 Task: Make in the project AgileCoast a sprint 'Feature Prioritization Sprint'. Create in the project AgileCoast a sprint 'Feature Prioritization Sprint'. Add in the project AgileCoast a sprint 'Feature Prioritization Sprint'
Action: Mouse moved to (211, 62)
Screenshot: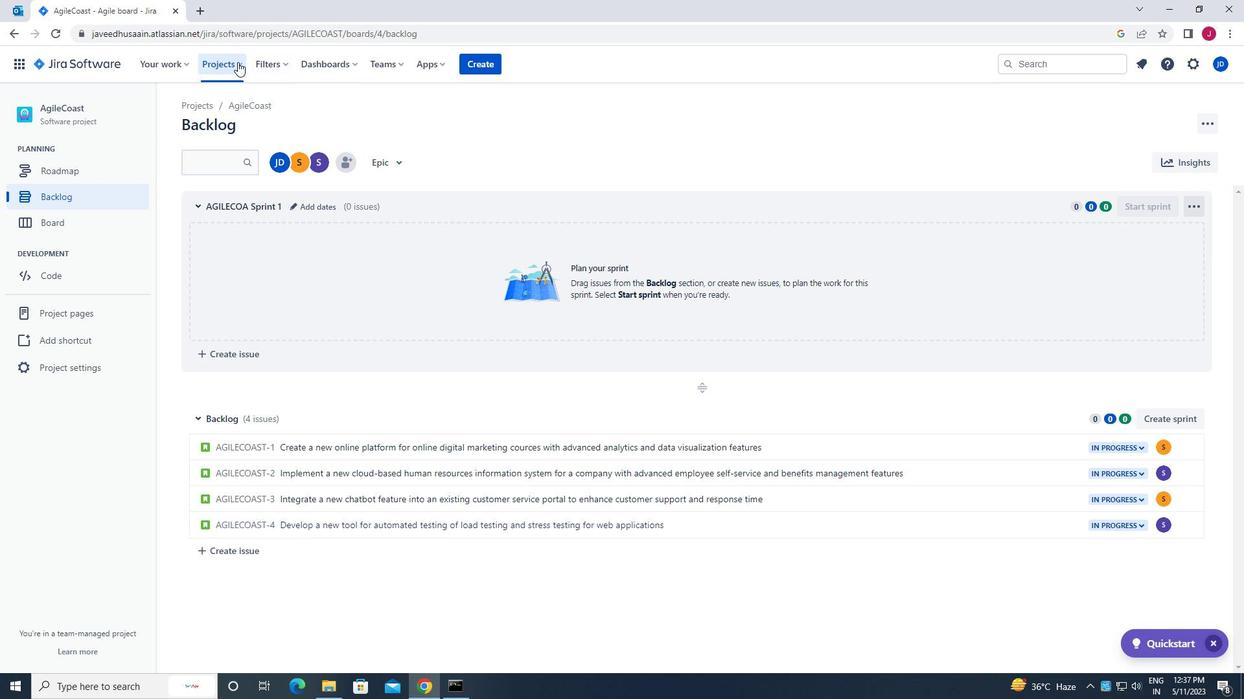 
Action: Mouse pressed left at (211, 62)
Screenshot: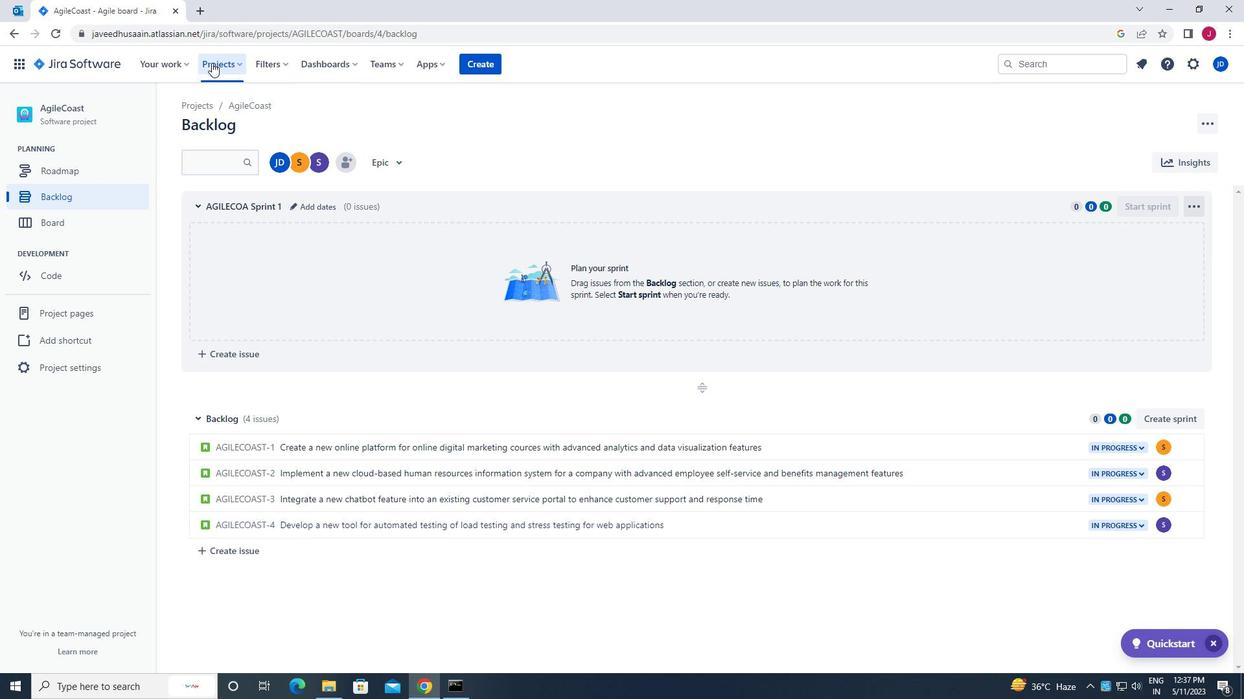 
Action: Mouse moved to (293, 119)
Screenshot: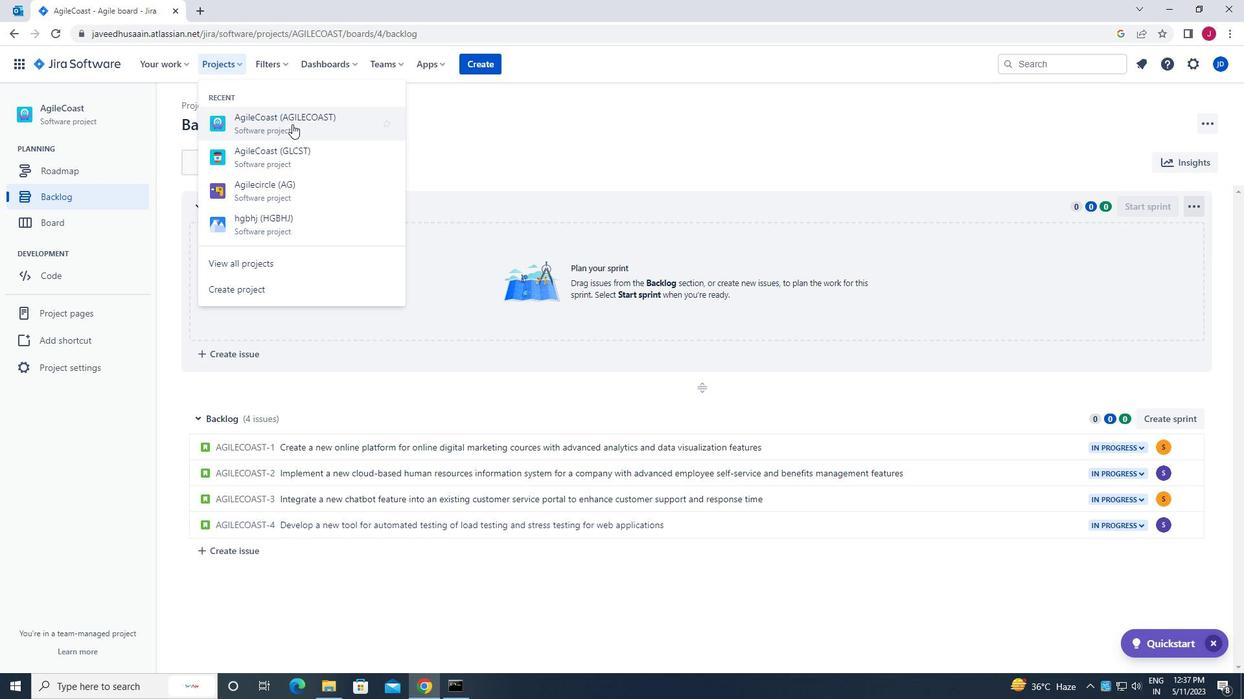 
Action: Mouse pressed left at (293, 119)
Screenshot: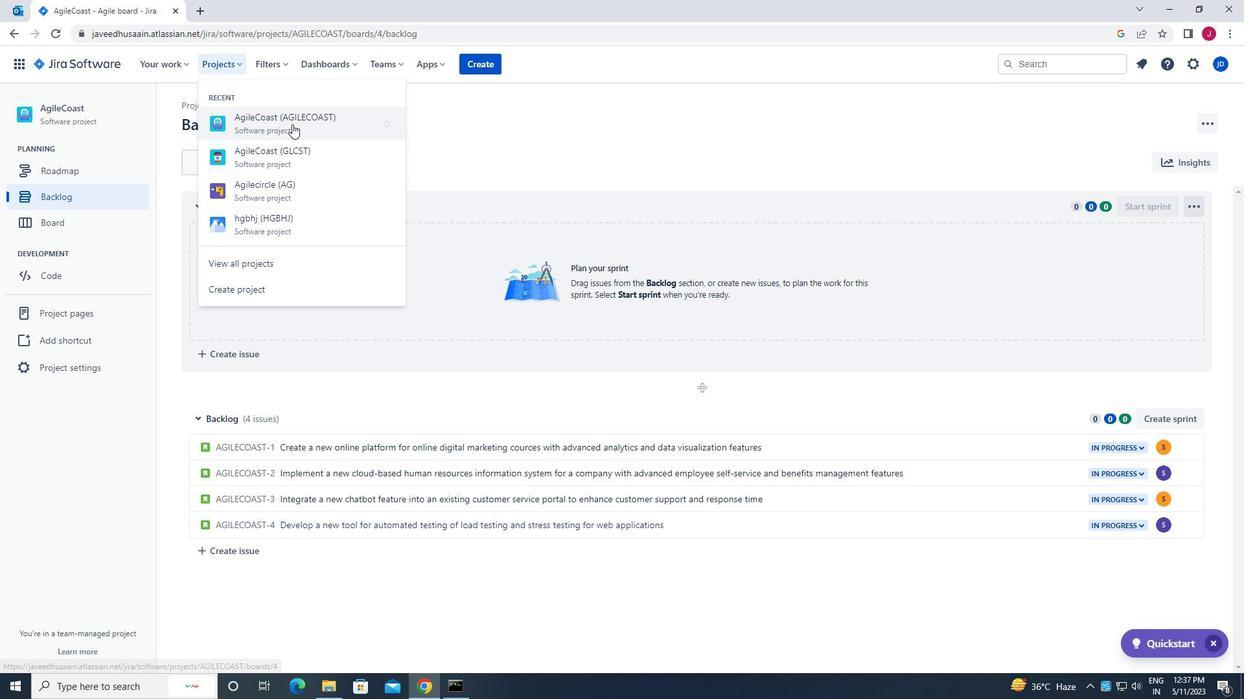 
Action: Mouse moved to (86, 193)
Screenshot: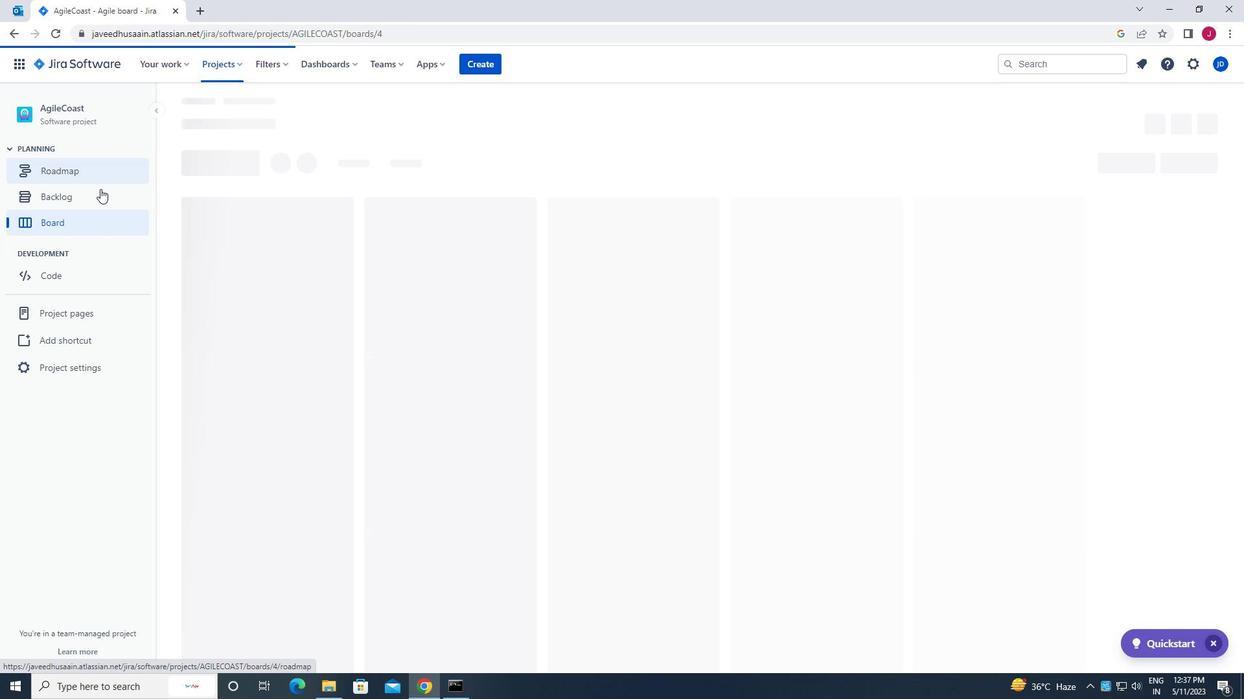 
Action: Mouse pressed left at (86, 193)
Screenshot: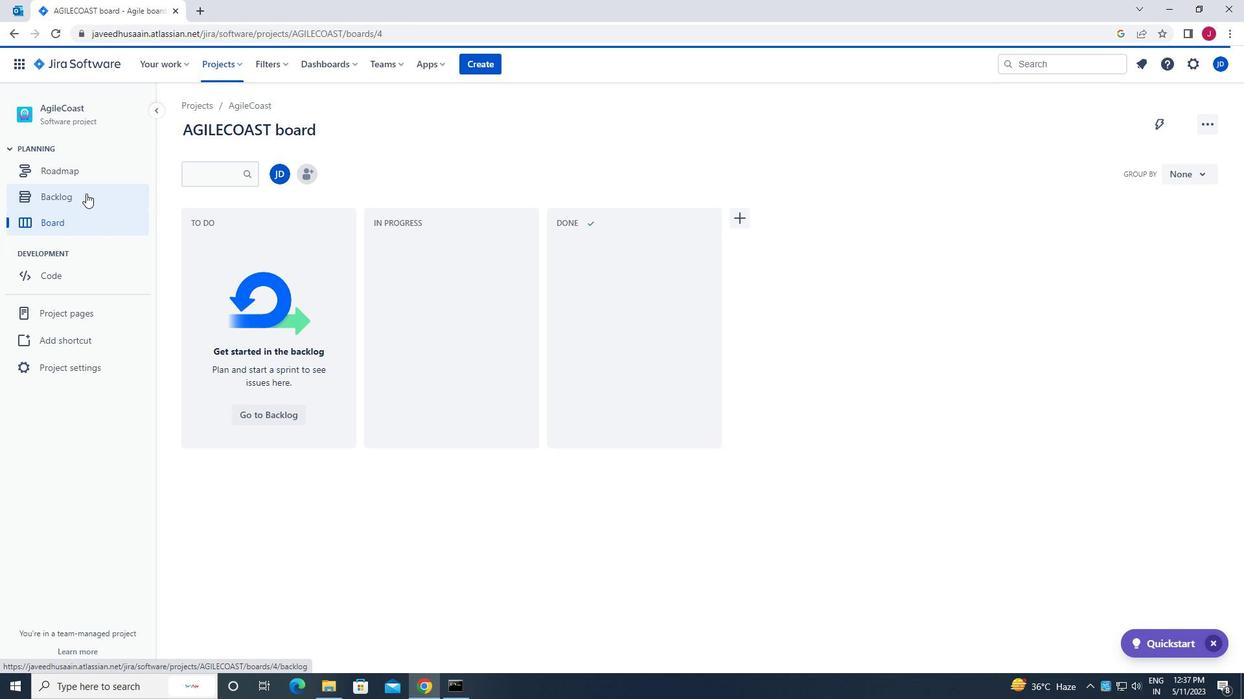 
Action: Mouse moved to (1191, 204)
Screenshot: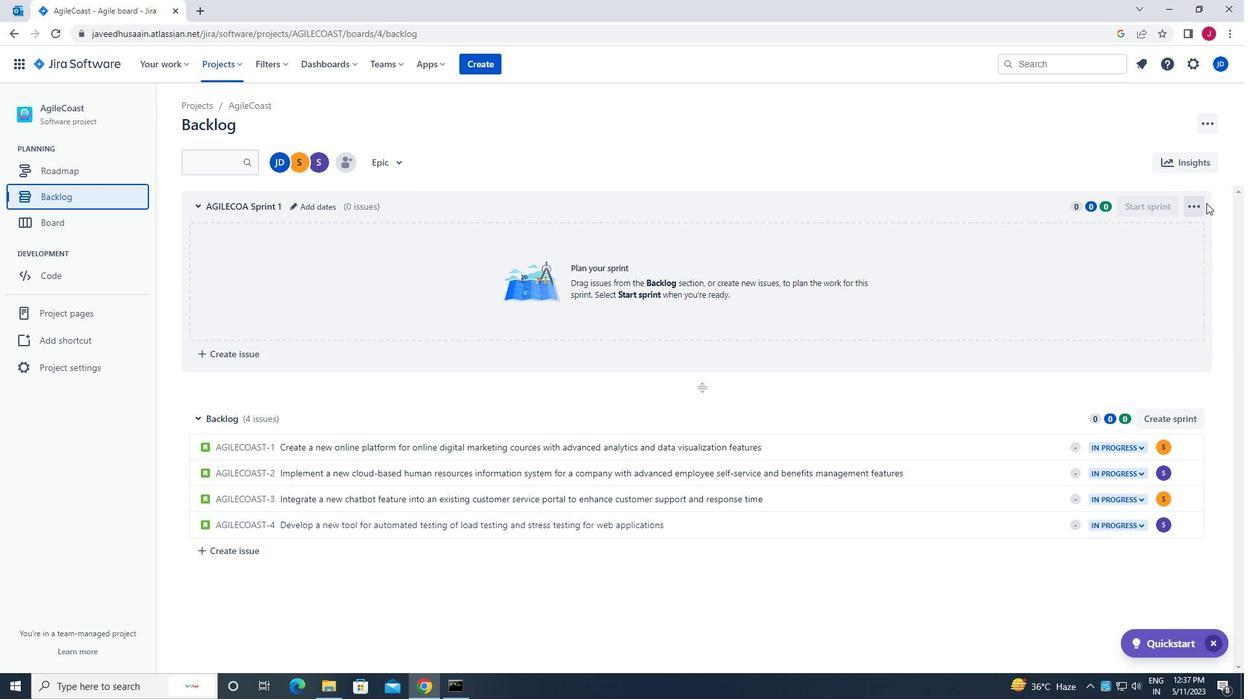 
Action: Mouse pressed left at (1191, 204)
Screenshot: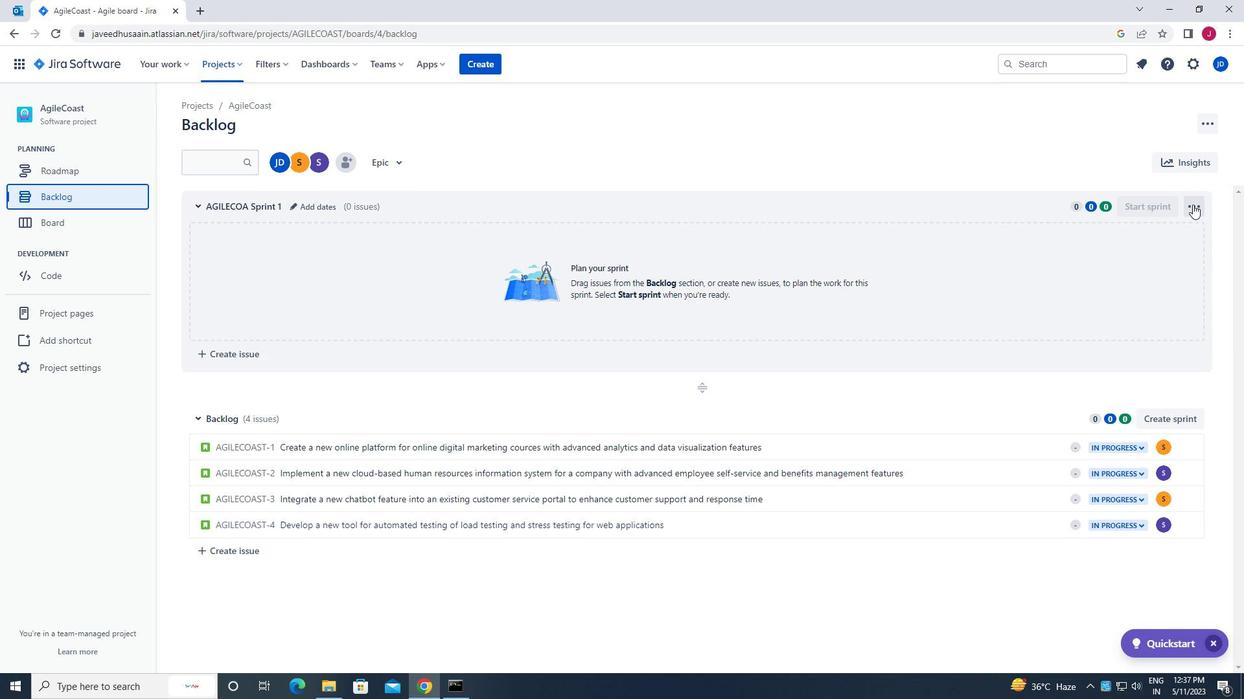 
Action: Mouse moved to (1167, 232)
Screenshot: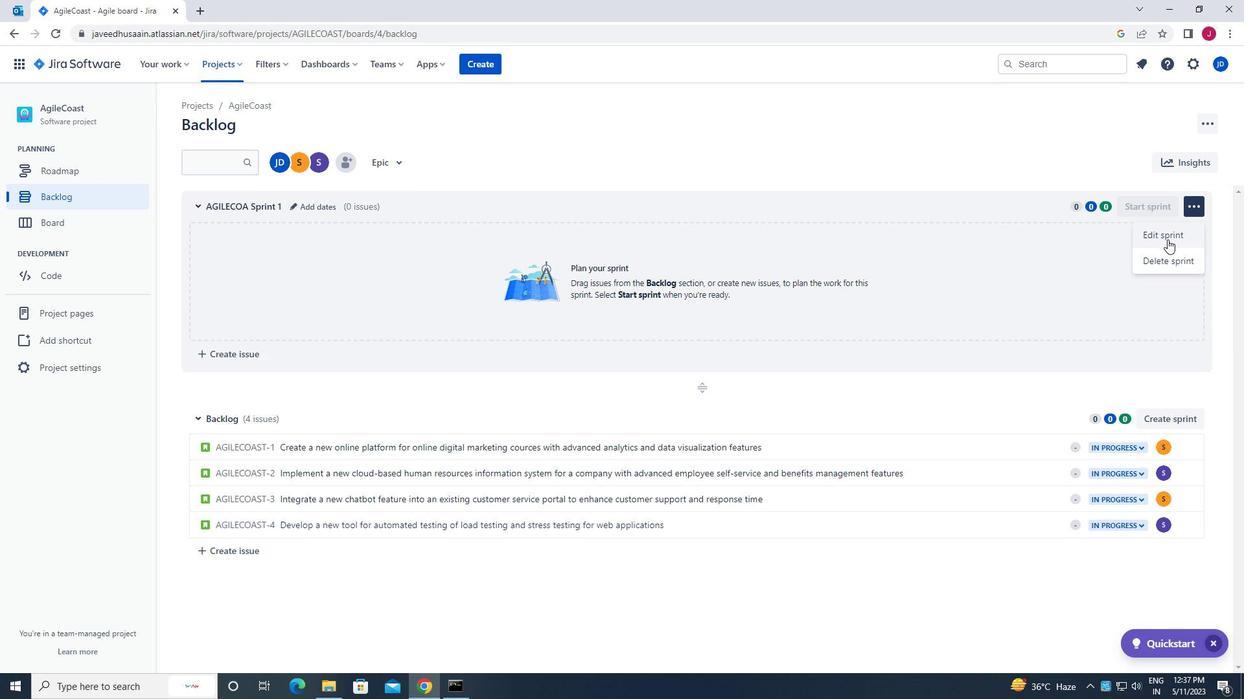 
Action: Mouse pressed left at (1167, 232)
Screenshot: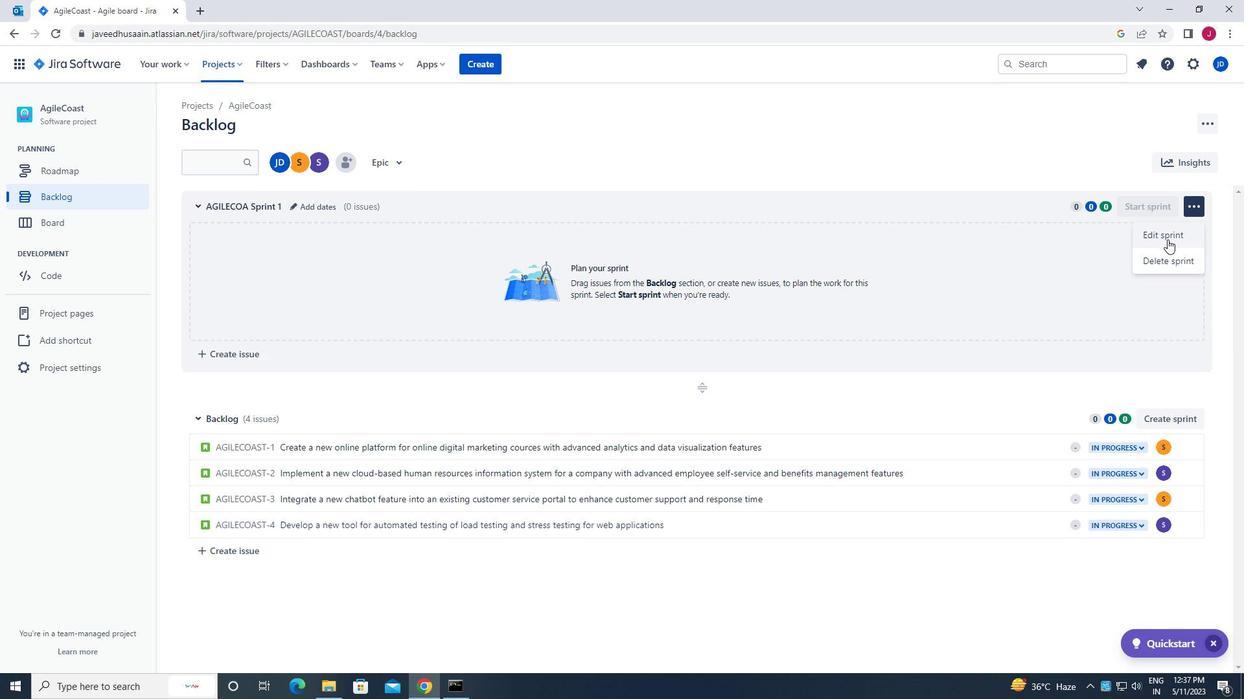 
Action: Mouse moved to (552, 160)
Screenshot: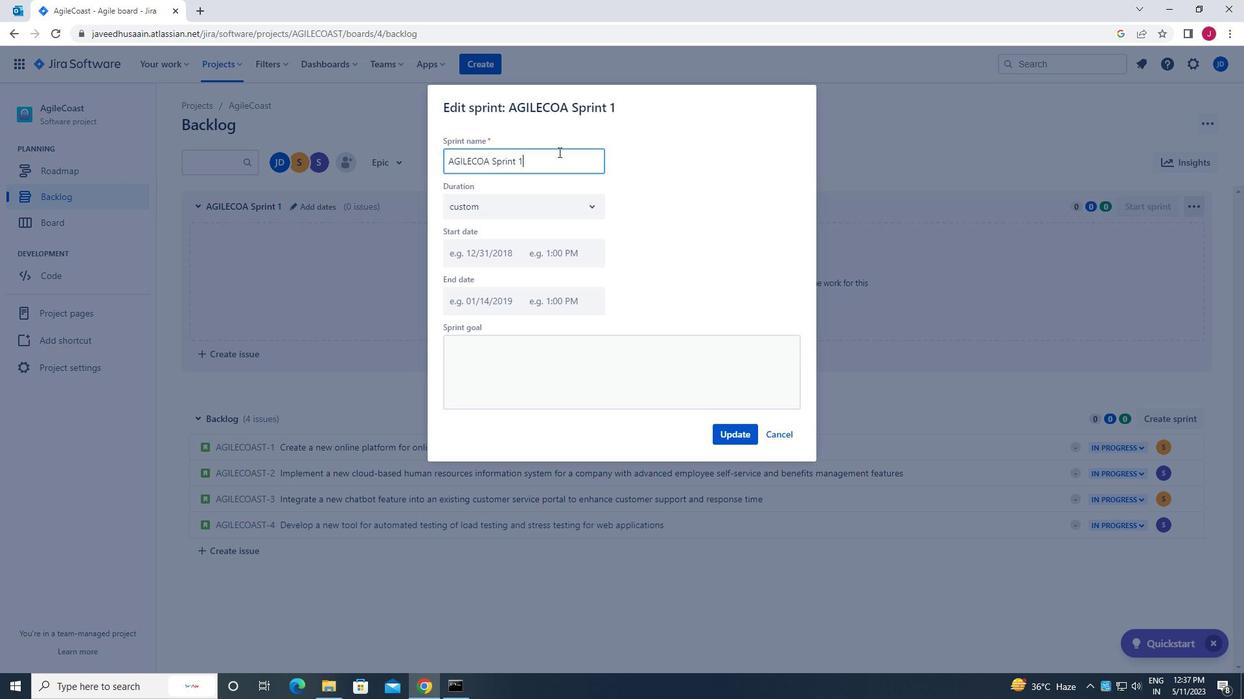 
Action: Key pressed <Key.backspace><Key.backspace><Key.backspace><Key.backspace><Key.backspace><Key.backspace><Key.backspace><Key.backspace><Key.backspace><Key.backspace><Key.backspace><Key.backspace><Key.backspace><Key.backspace><Key.backspace><Key.backspace><Key.backspace><Key.backspace><Key.backspace><Key.backspace><Key.backspace><Key.backspace><Key.backspace><Key.backspace><Key.backspace><Key.backspace><Key.backspace><Key.backspace><Key.backspace><Key.backspace><Key.caps_lock>f<Key.backspace><Key.caps_lock>f<Key.caps_lock>eature<Key.space>prioritization<Key.space>sprint
Screenshot: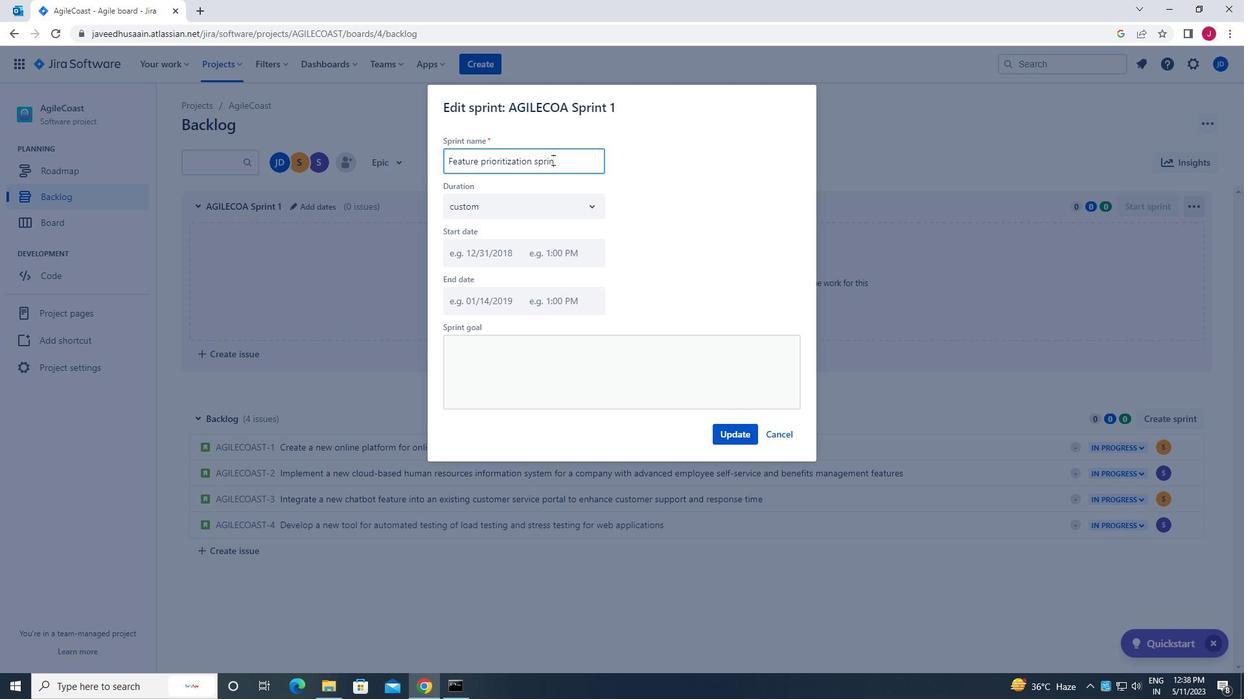 
Action: Mouse moved to (726, 436)
Screenshot: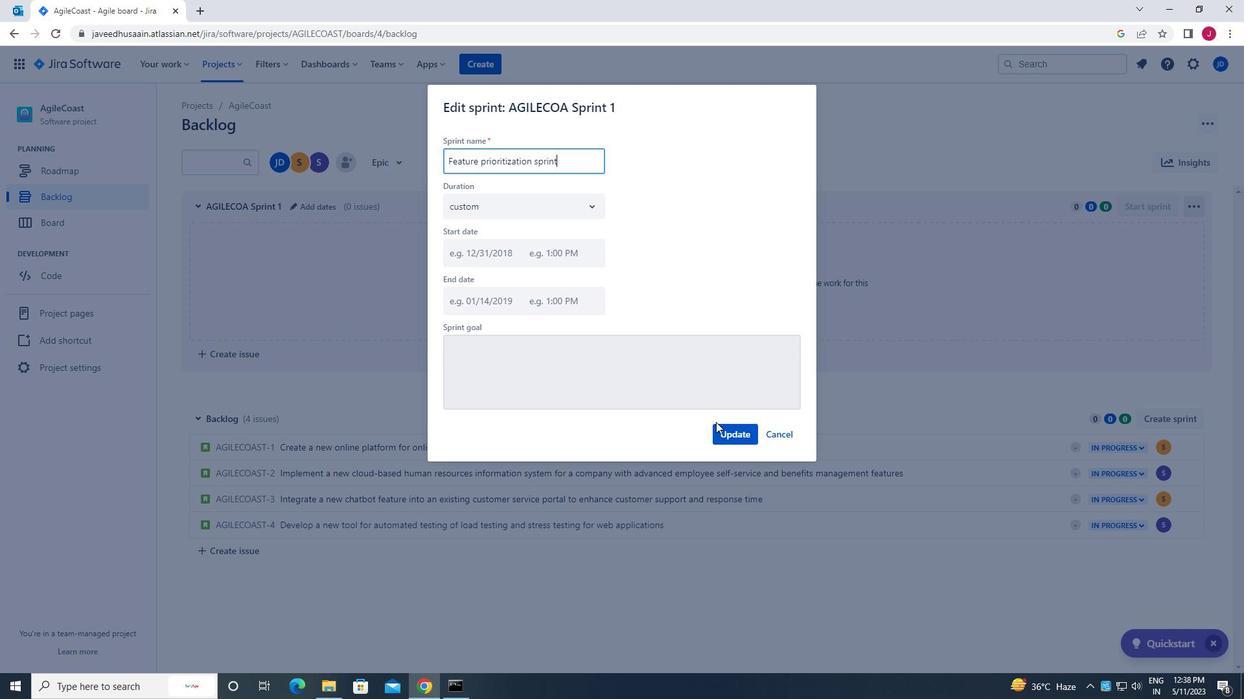 
Action: Mouse pressed left at (726, 436)
Screenshot: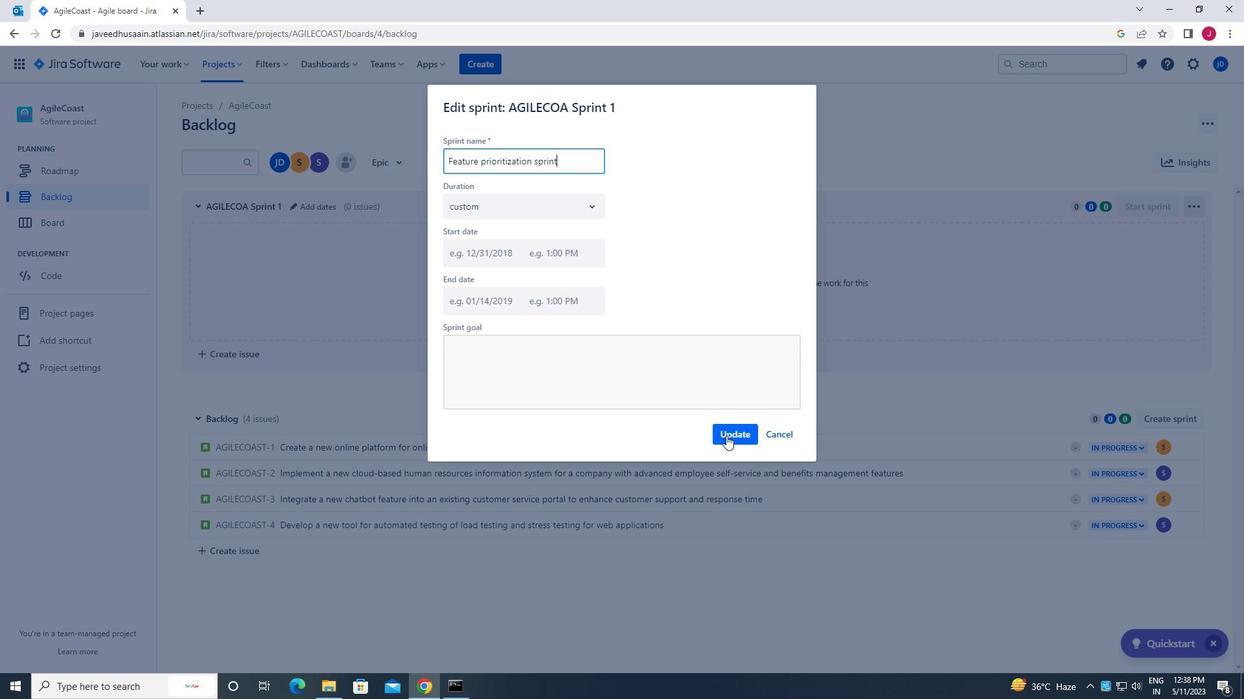 
Action: Mouse moved to (1142, 243)
Screenshot: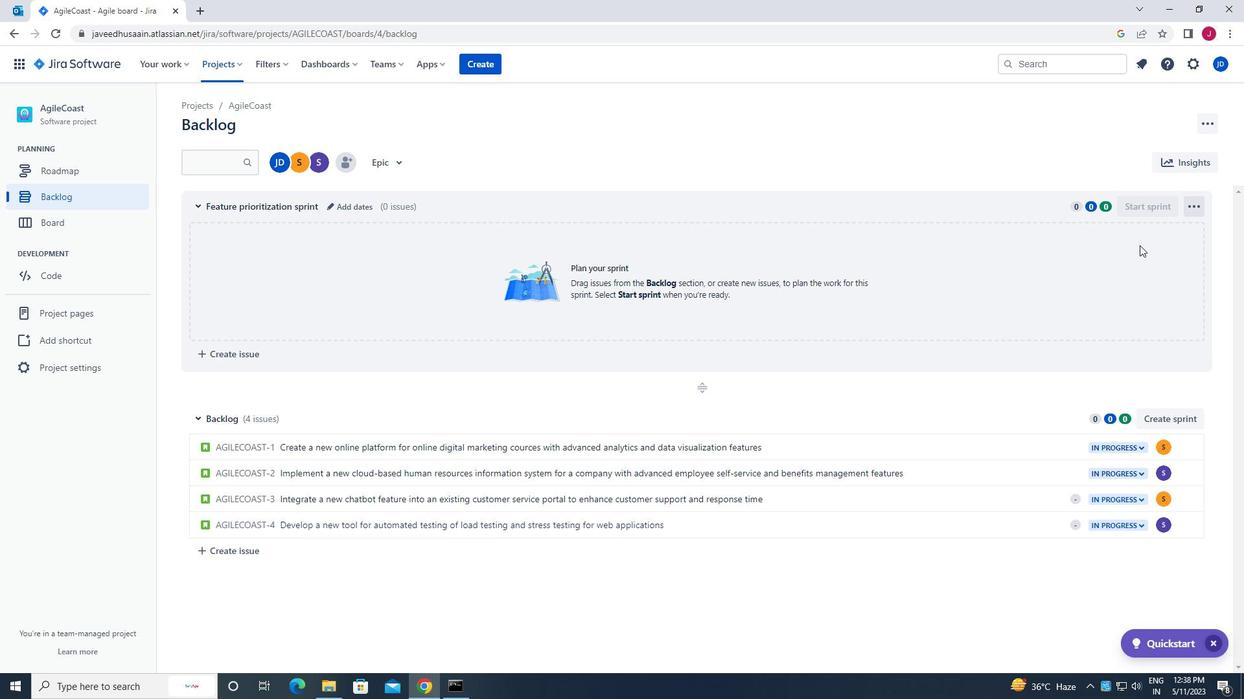 
Action: Mouse scrolled (1142, 243) with delta (0, 0)
Screenshot: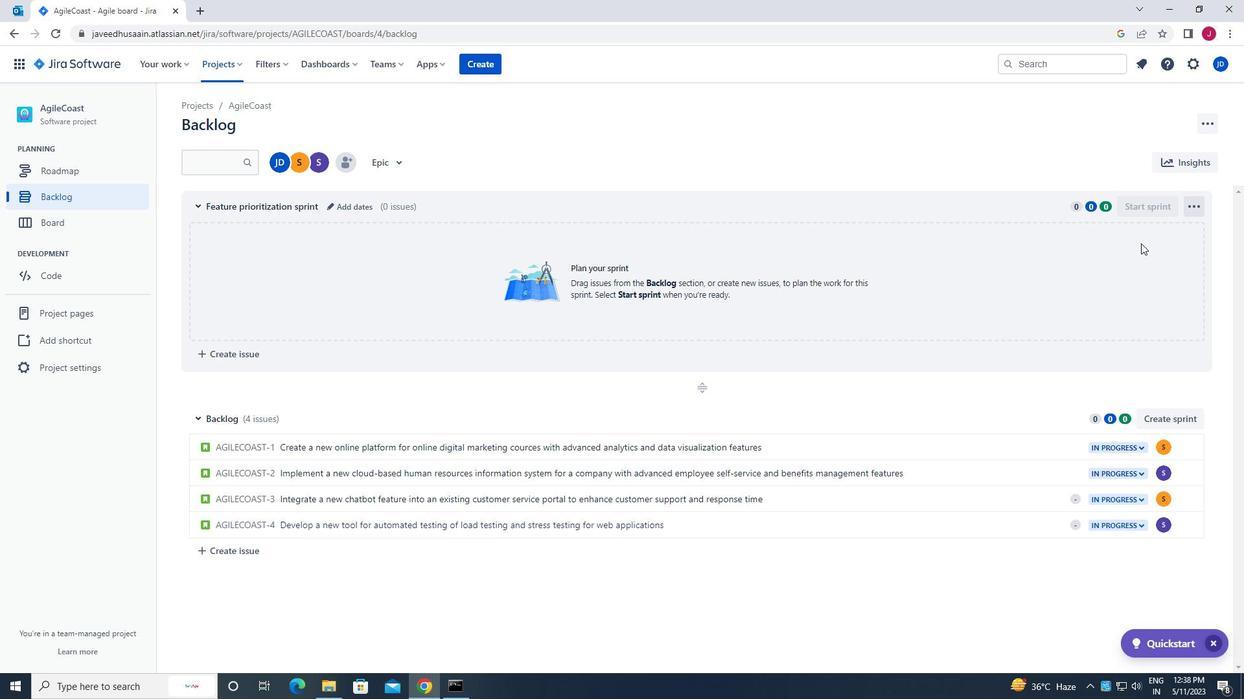 
Action: Mouse scrolled (1142, 243) with delta (0, 0)
Screenshot: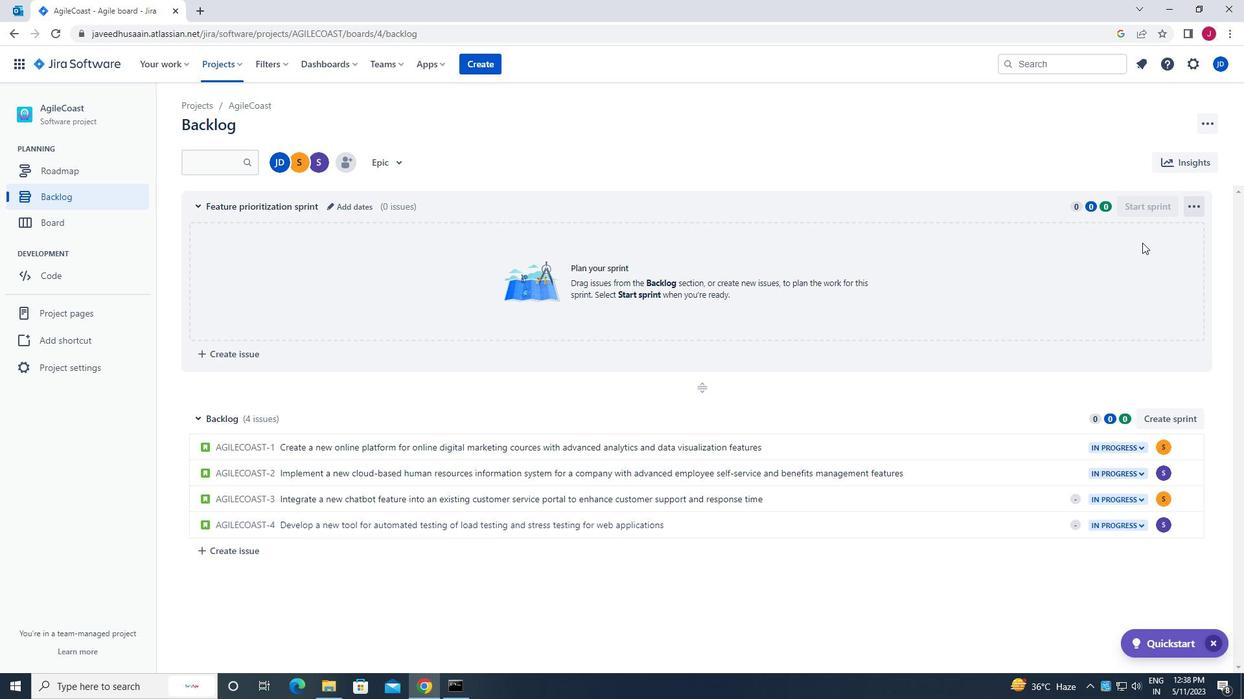 
Action: Mouse moved to (1156, 421)
Screenshot: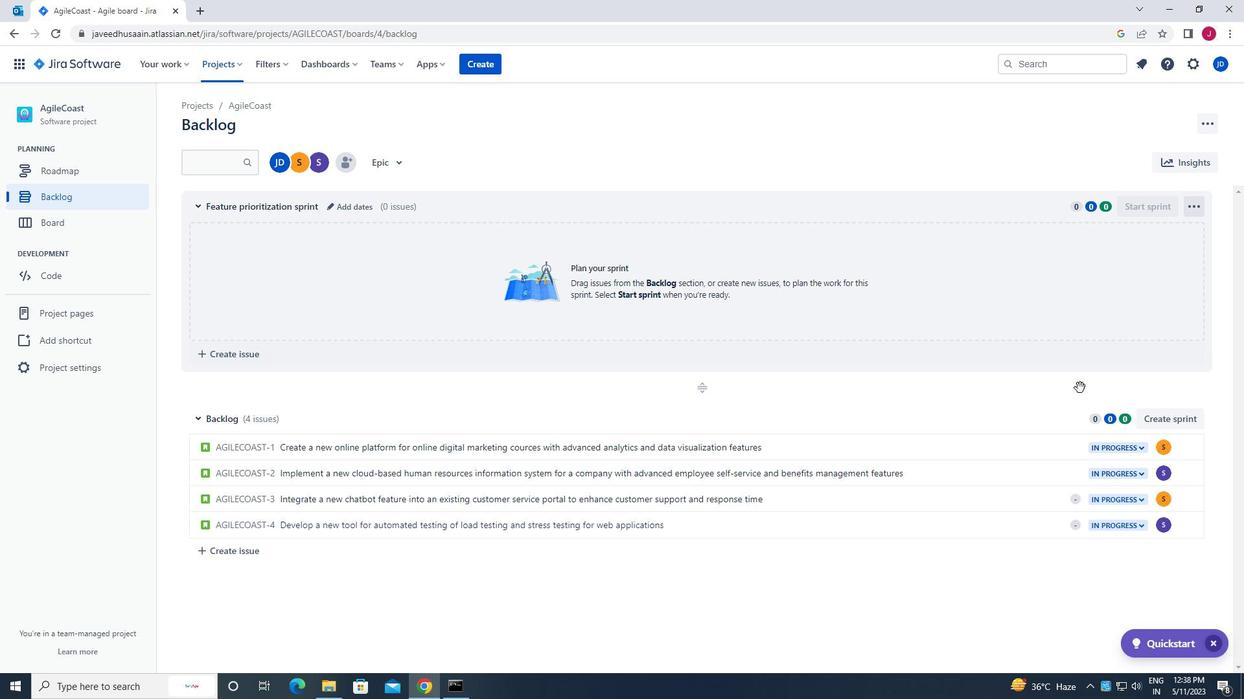 
Action: Mouse pressed left at (1156, 421)
Screenshot: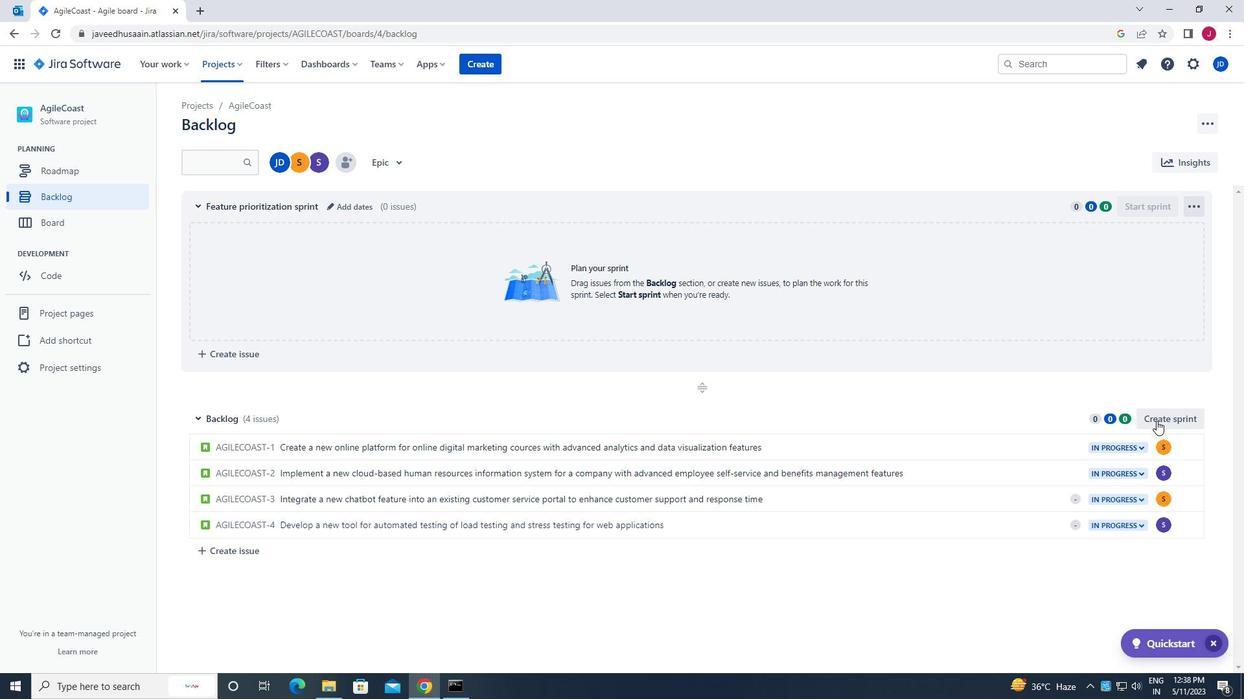 
Action: Mouse moved to (1192, 419)
Screenshot: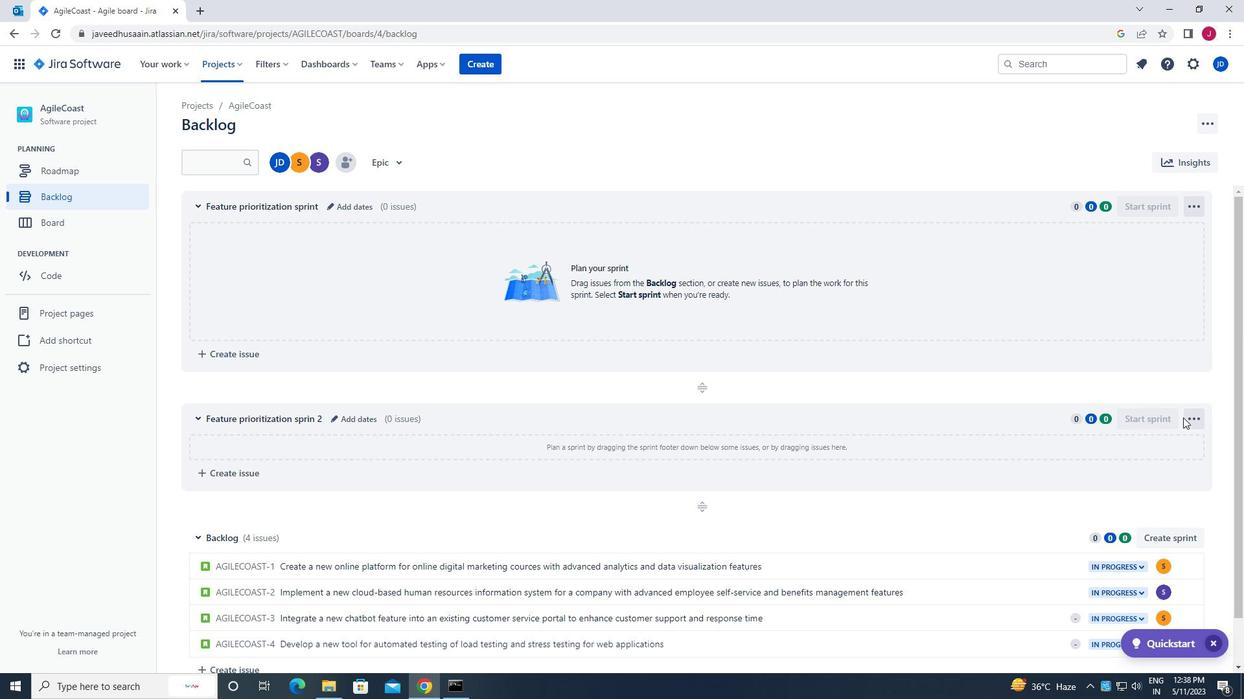 
Action: Mouse pressed left at (1192, 419)
Screenshot: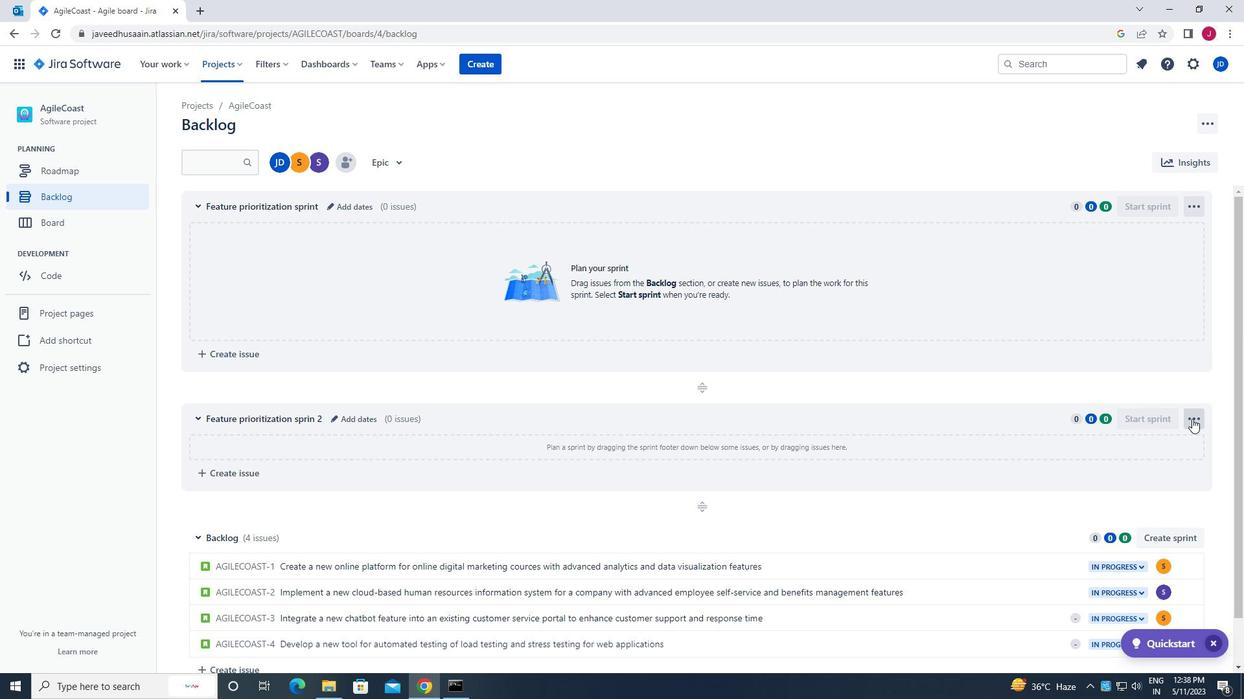 
Action: Mouse moved to (1161, 471)
Screenshot: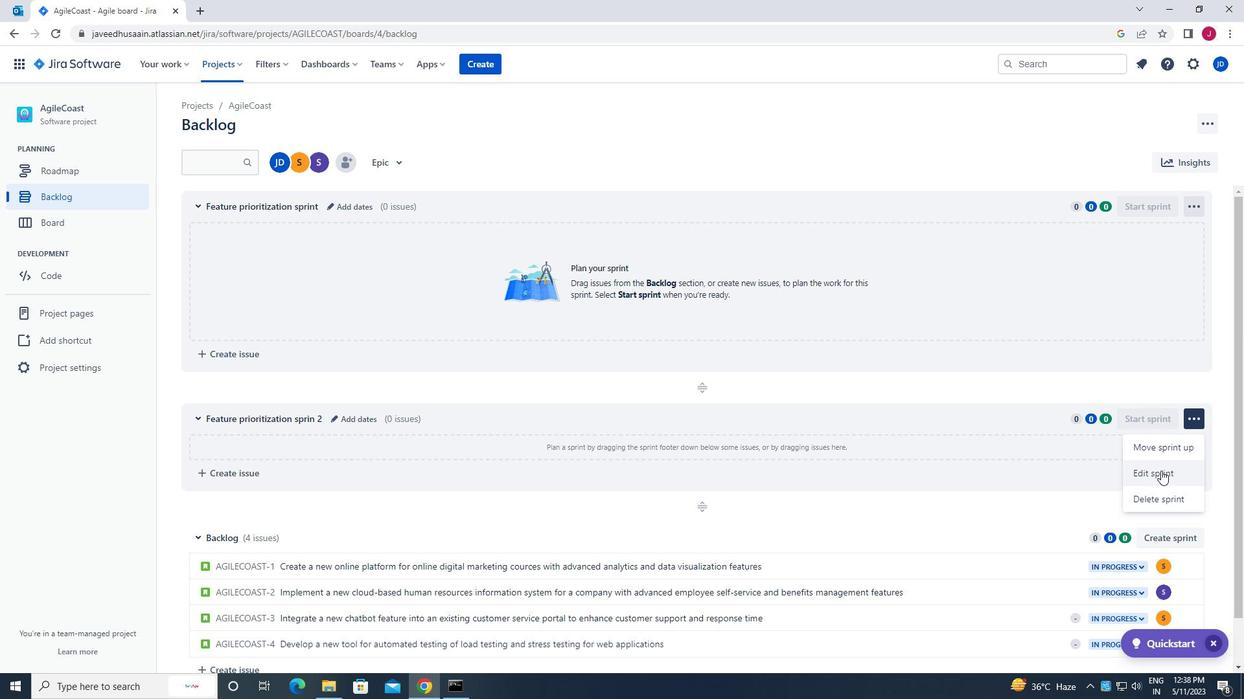 
Action: Mouse pressed left at (1161, 471)
Screenshot: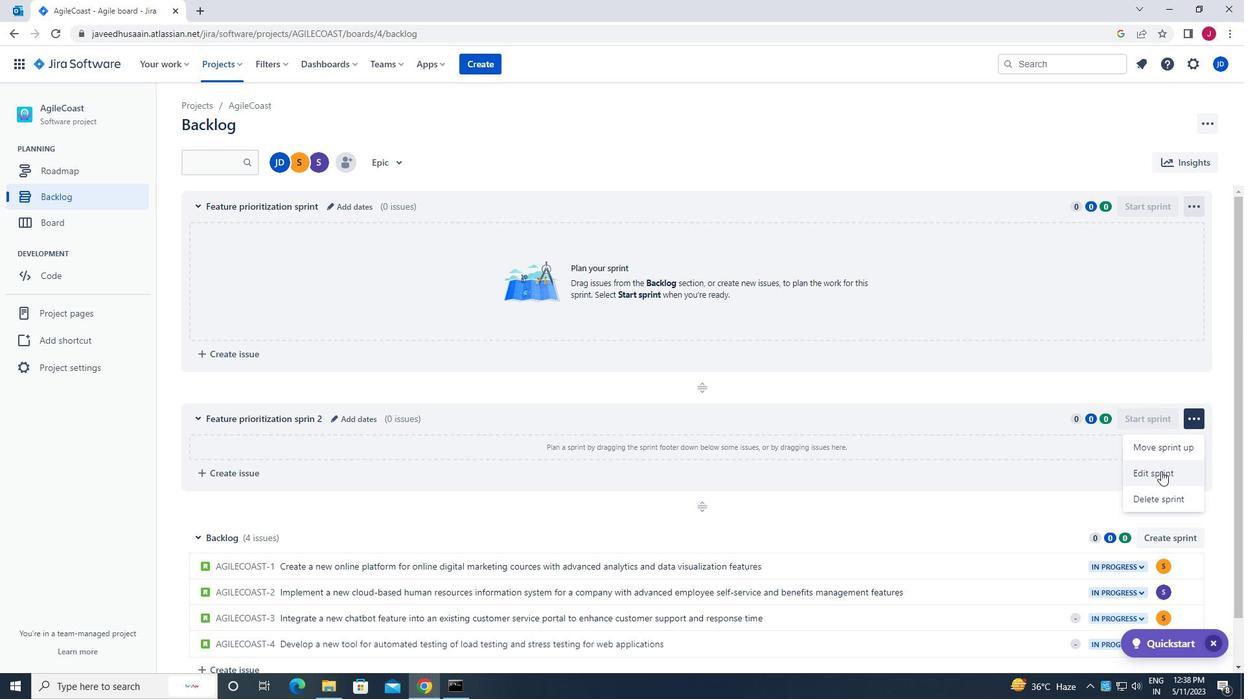 
Action: Mouse moved to (572, 167)
Screenshot: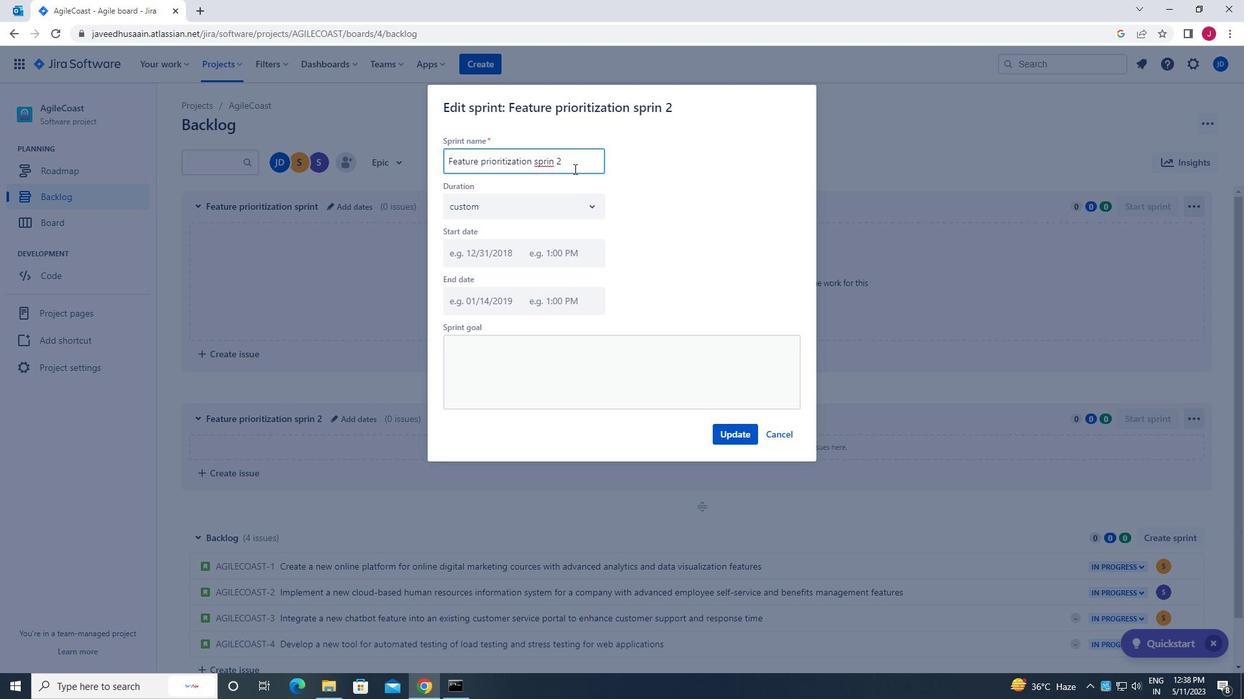 
Action: Key pressed <Key.backspace><Key.backspace><Key.backspace><Key.backspace><Key.backspace><Key.backspace><Key.backspace><Key.backspace><Key.backspace><Key.backspace><Key.backspace><Key.backspace><Key.backspace><Key.backspace><Key.backspace><Key.backspace><Key.backspace><Key.backspace><Key.backspace><Key.backspace><Key.backspace><Key.backspace><Key.backspace><Key.backspace><Key.backspace><Key.backspace><Key.backspace><Key.backspace><Key.backspace><Key.backspace><Key.backspace><Key.backspace><Key.backspace><Key.backspace><Key.backspace><Key.caps_lock>f<Key.caps_lock>eature<Key.space><Key.caps_lock>p<Key.caps_lock>rioritization<Key.space><Key.caps_lock>s<Key.caps_lock>print
Screenshot: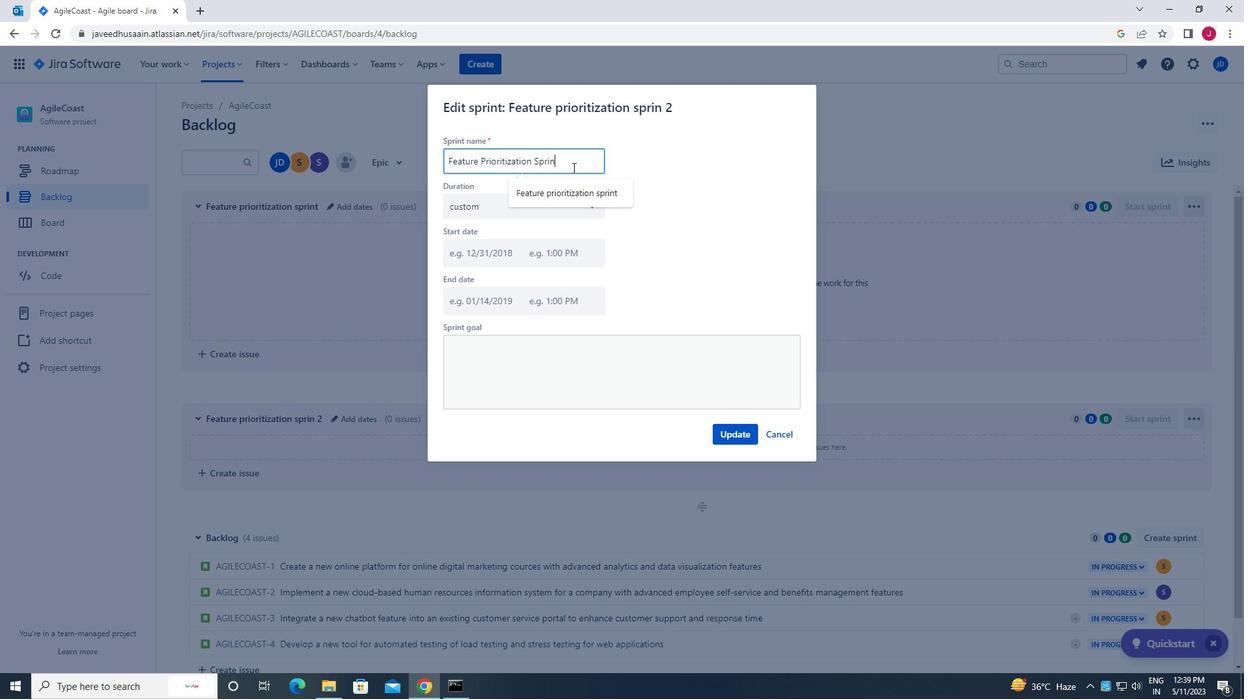 
Action: Mouse moved to (729, 433)
Screenshot: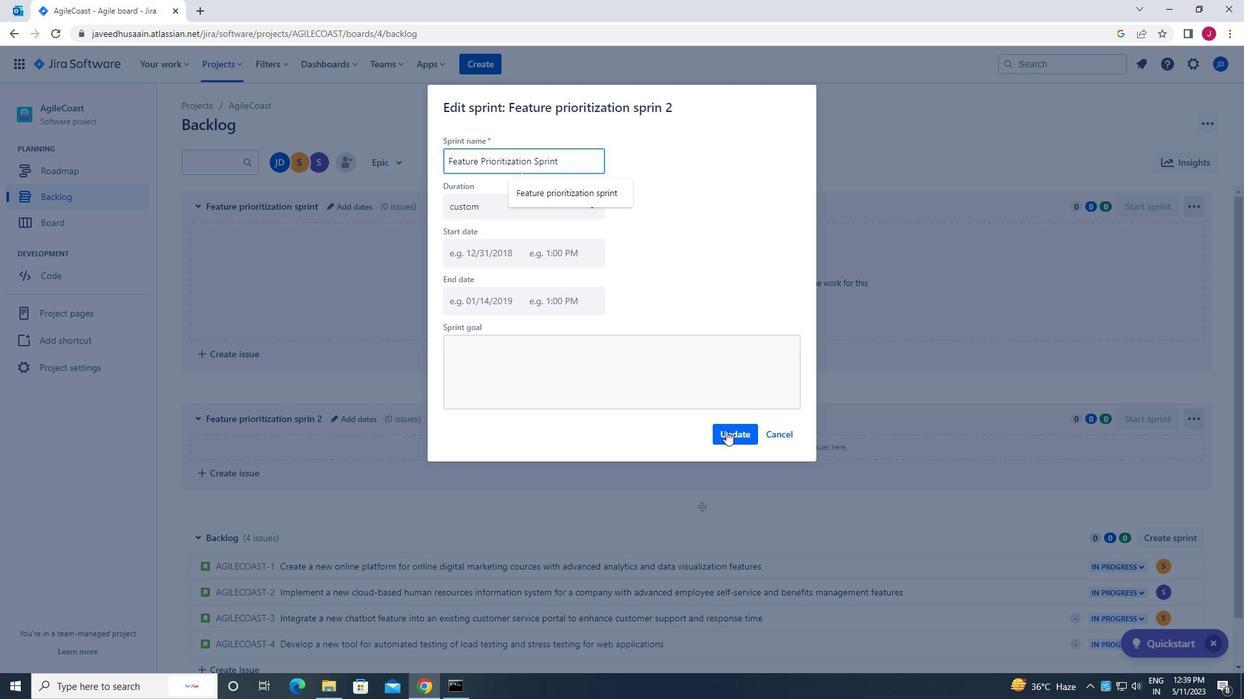 
Action: Mouse pressed left at (729, 433)
Screenshot: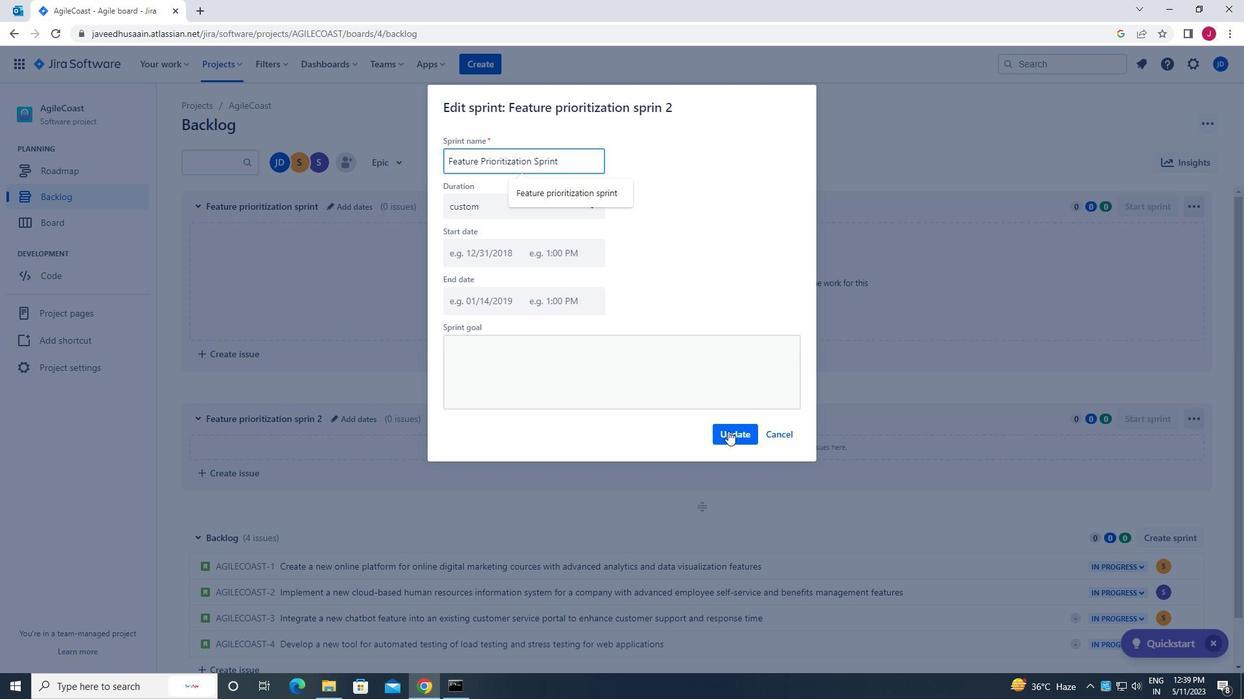 
Action: Mouse moved to (1173, 539)
Screenshot: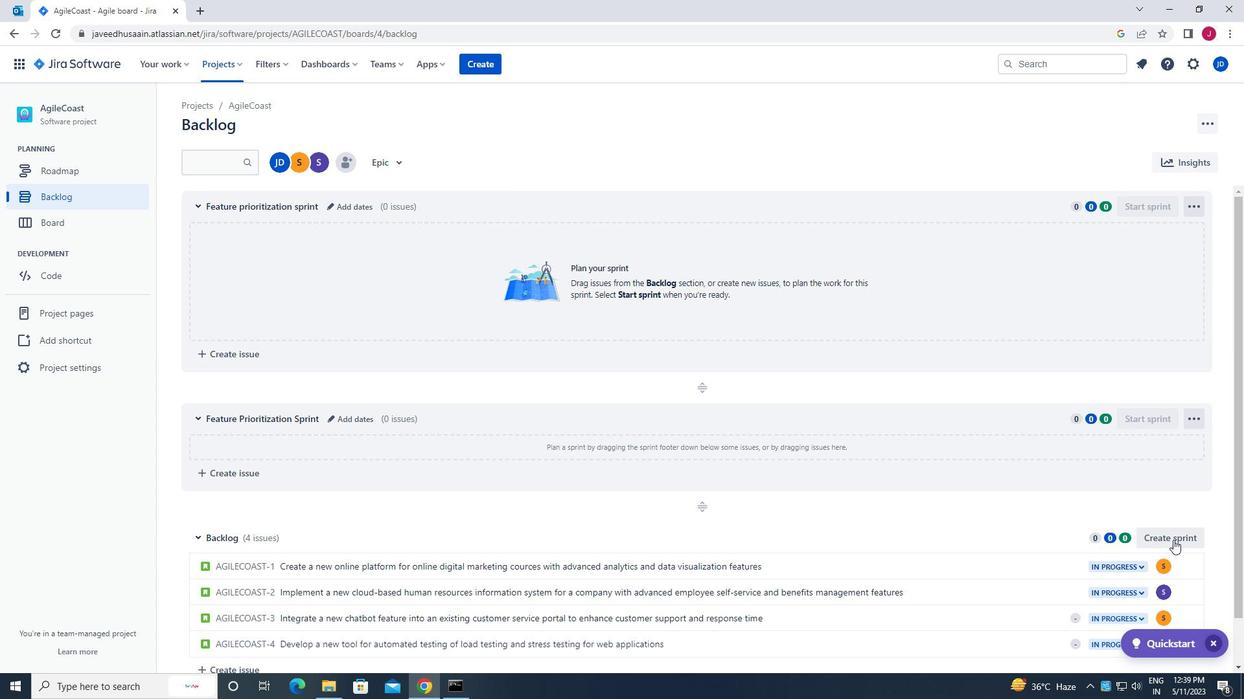 
Action: Mouse pressed left at (1173, 539)
Screenshot: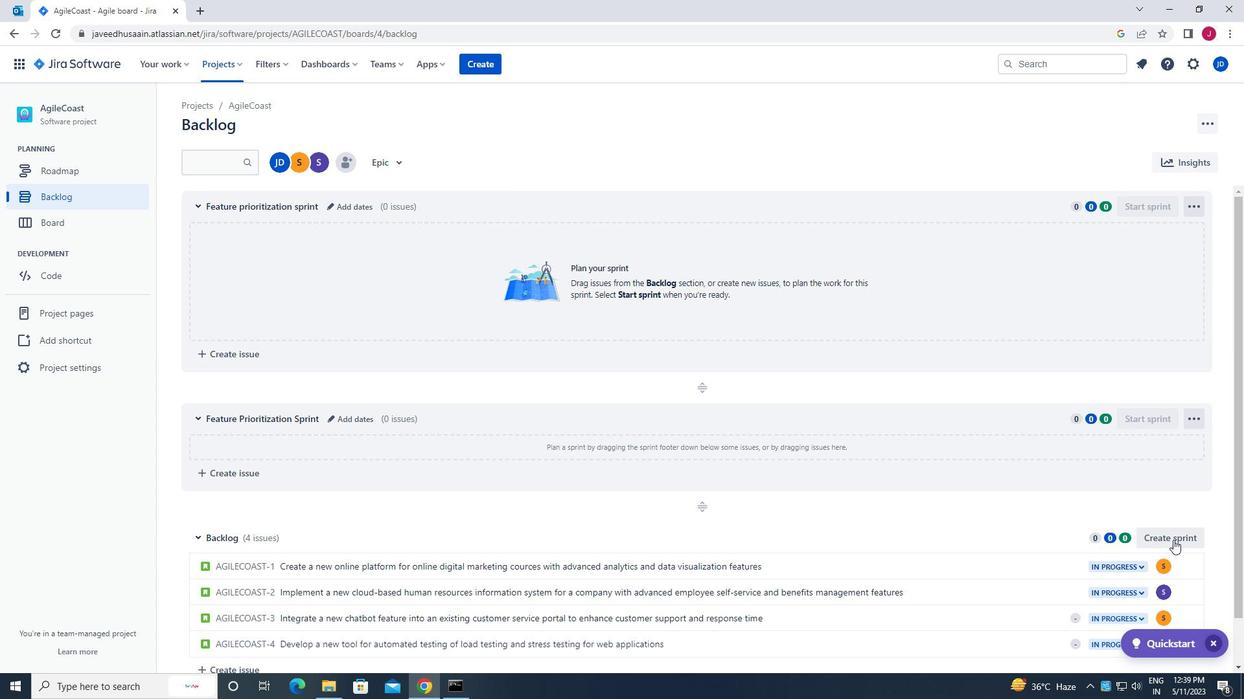 
Action: Mouse moved to (1199, 539)
Screenshot: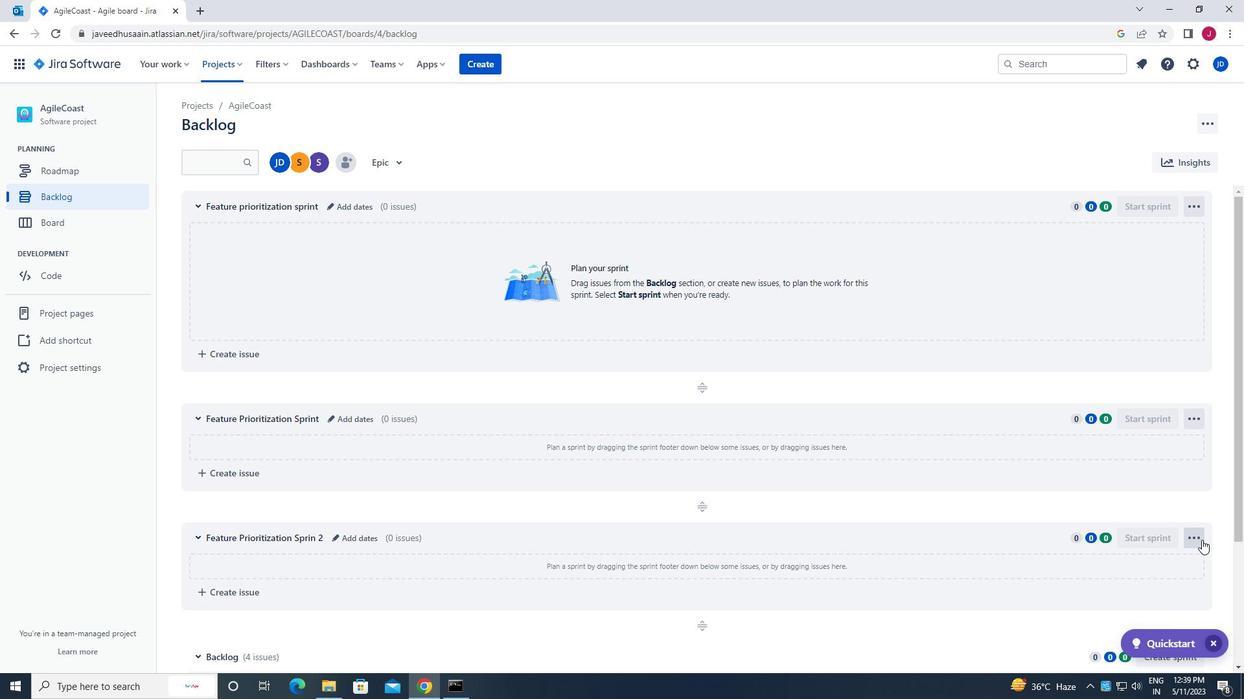 
Action: Mouse pressed left at (1199, 539)
Screenshot: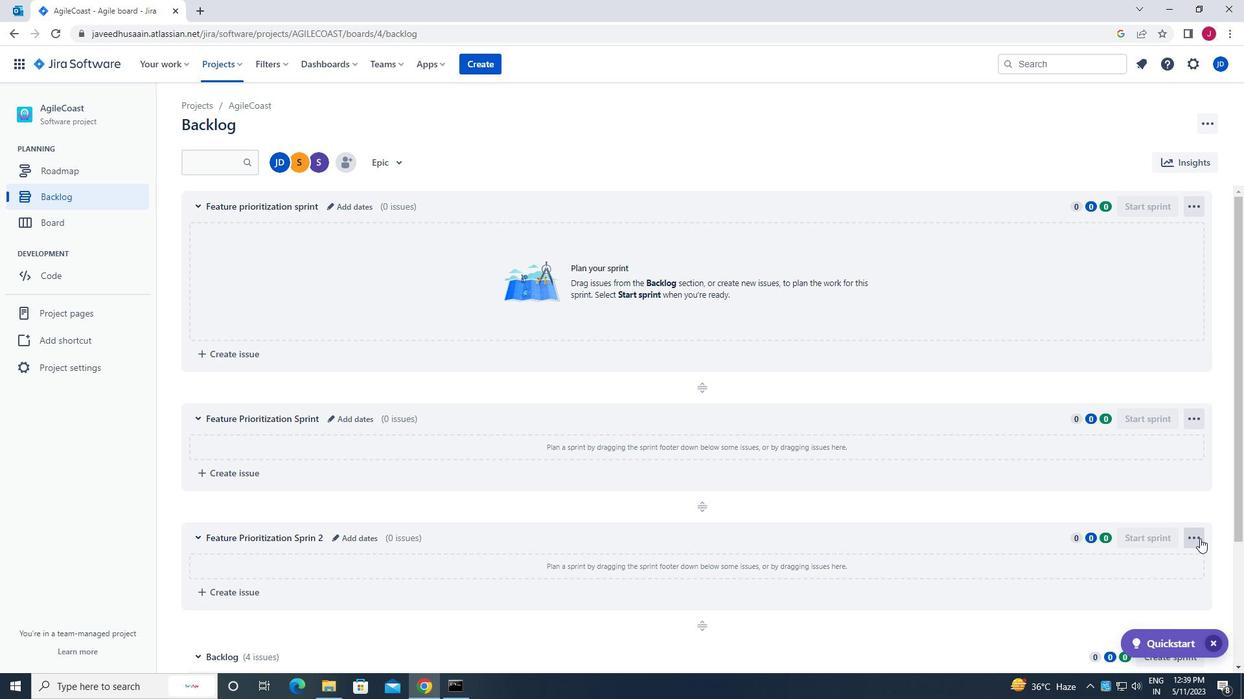 
Action: Mouse moved to (1153, 593)
Screenshot: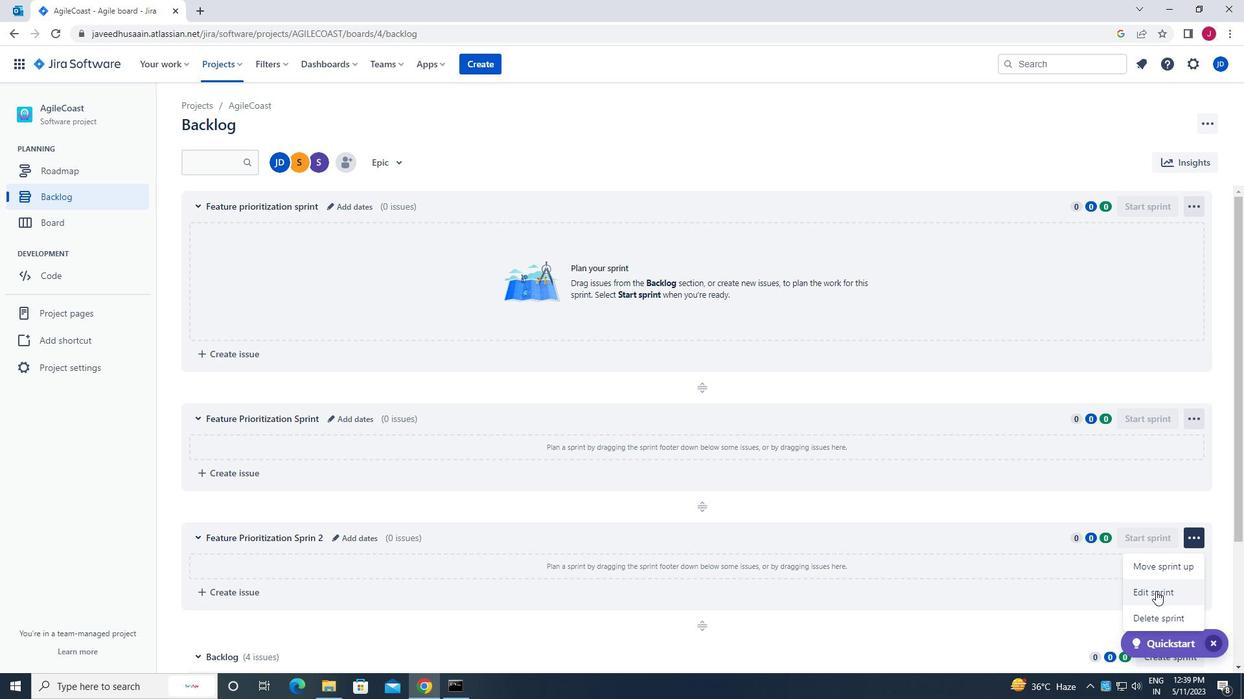 
Action: Mouse pressed left at (1153, 593)
Screenshot: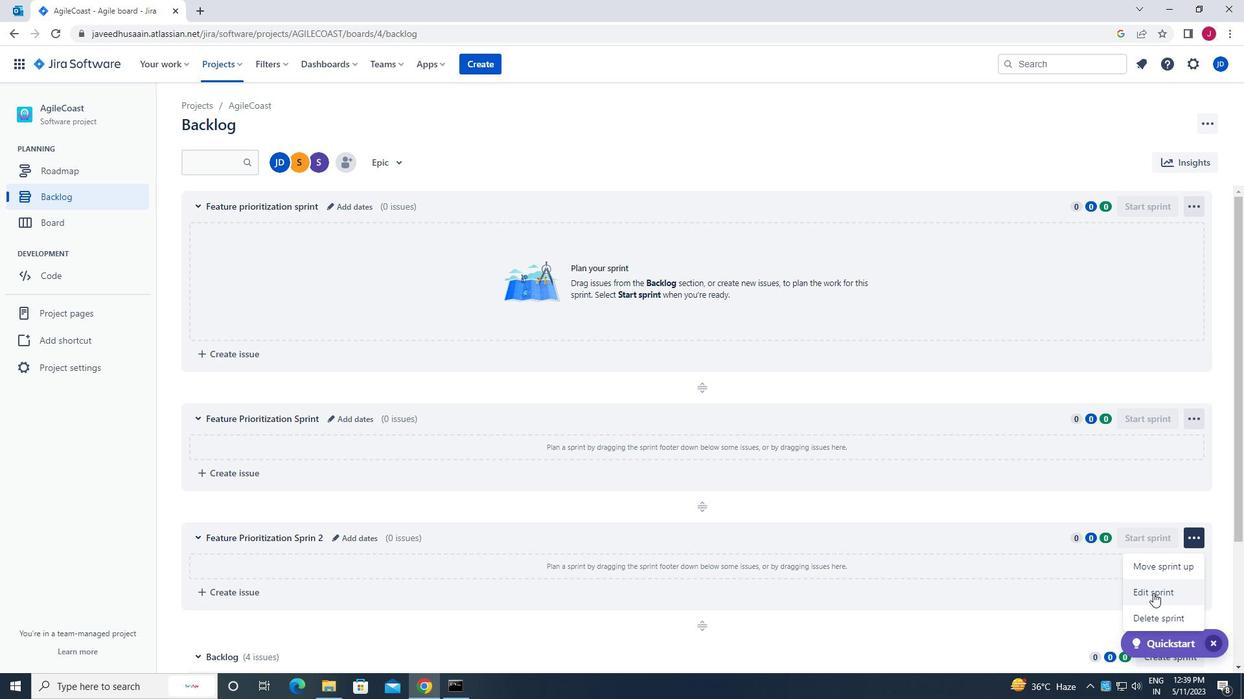 
Action: Mouse moved to (582, 157)
Screenshot: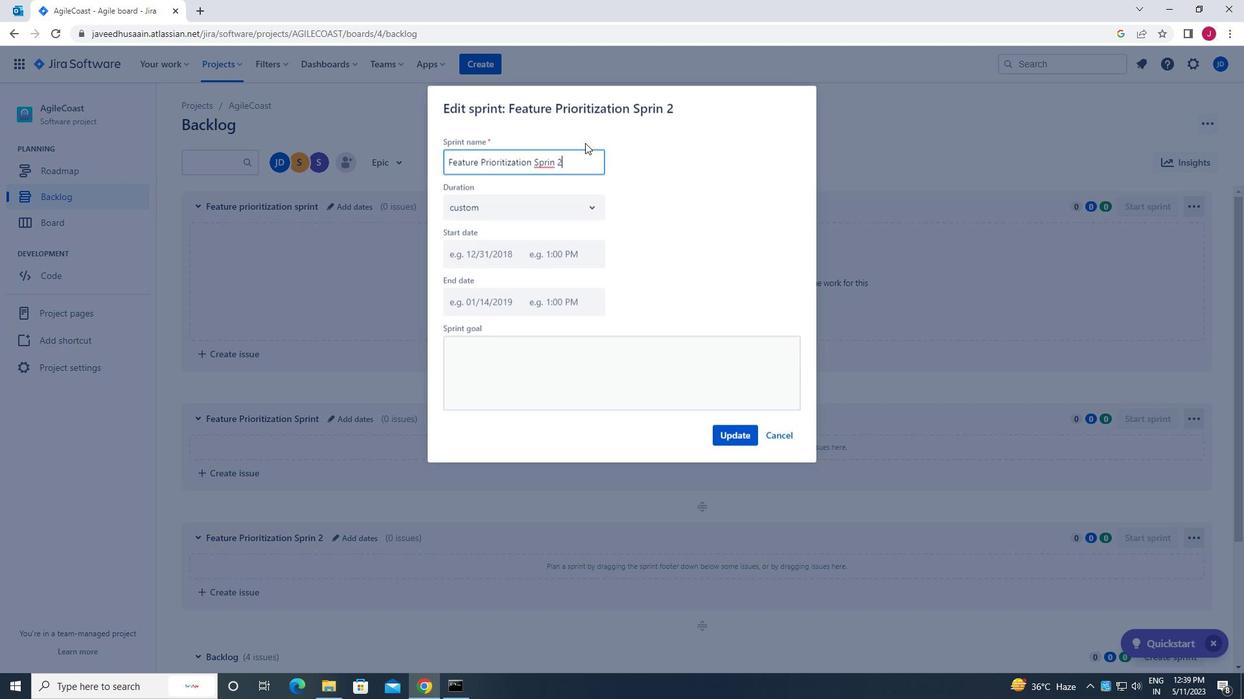 
Action: Key pressed <Key.backspace><Key.backspace><Key.backspace><Key.backspace><Key.backspace><Key.backspace><Key.backspace><Key.backspace><Key.backspace><Key.backspace><Key.backspace><Key.backspace><Key.backspace><Key.backspace><Key.backspace><Key.backspace><Key.backspace><Key.backspace><Key.backspace><Key.backspace><Key.backspace><Key.backspace><Key.backspace><Key.backspace><Key.backspace><Key.backspace><Key.backspace><Key.backspace><Key.backspace><Key.backspace><Key.backspace><Key.backspace><Key.backspace><Key.caps_lock>f<Key.caps_lock>eature<Key.space><Key.caps_lock>p<Key.caps_lock>riorr<Key.backspace>itization<Key.space><Key.caps_lock>s<Key.caps_lock>print
Screenshot: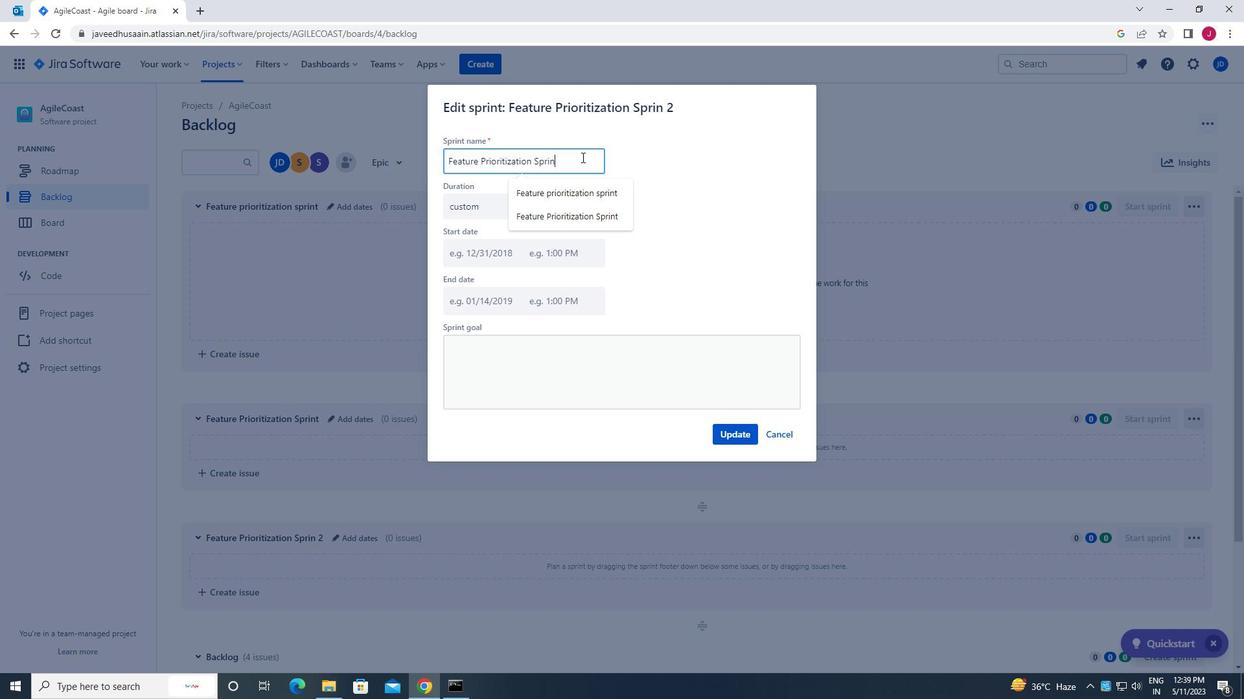 
Action: Mouse moved to (725, 435)
Screenshot: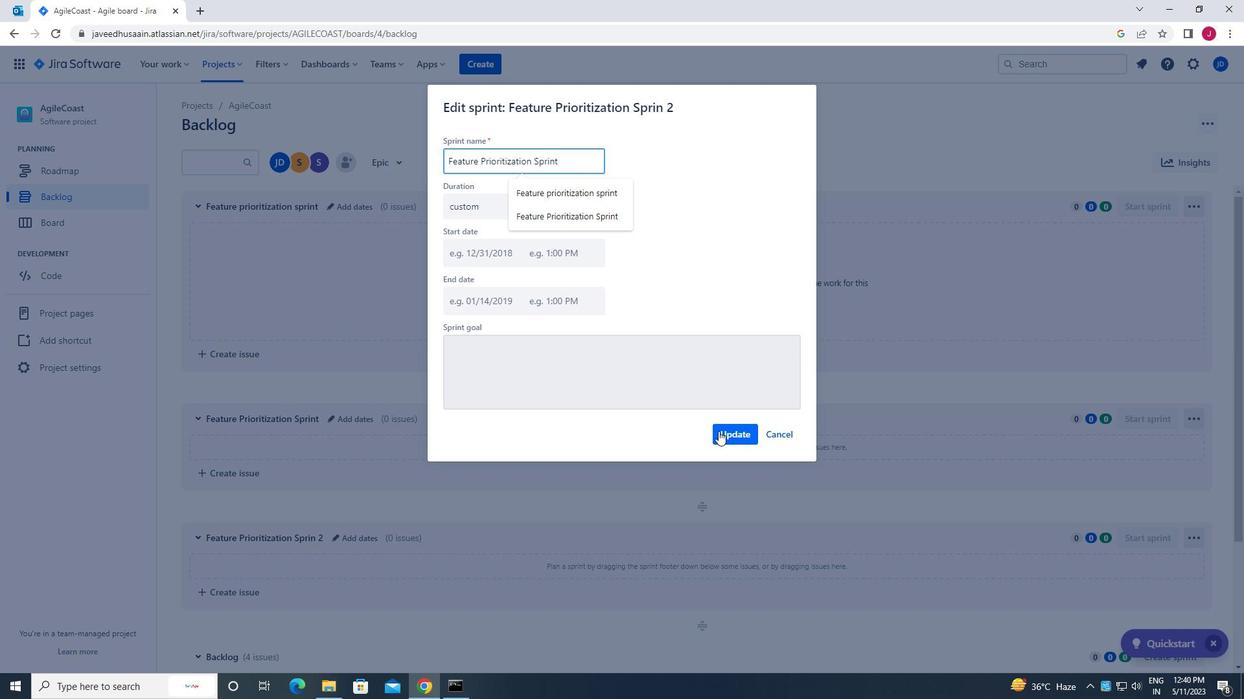 
Action: Mouse pressed left at (725, 435)
Screenshot: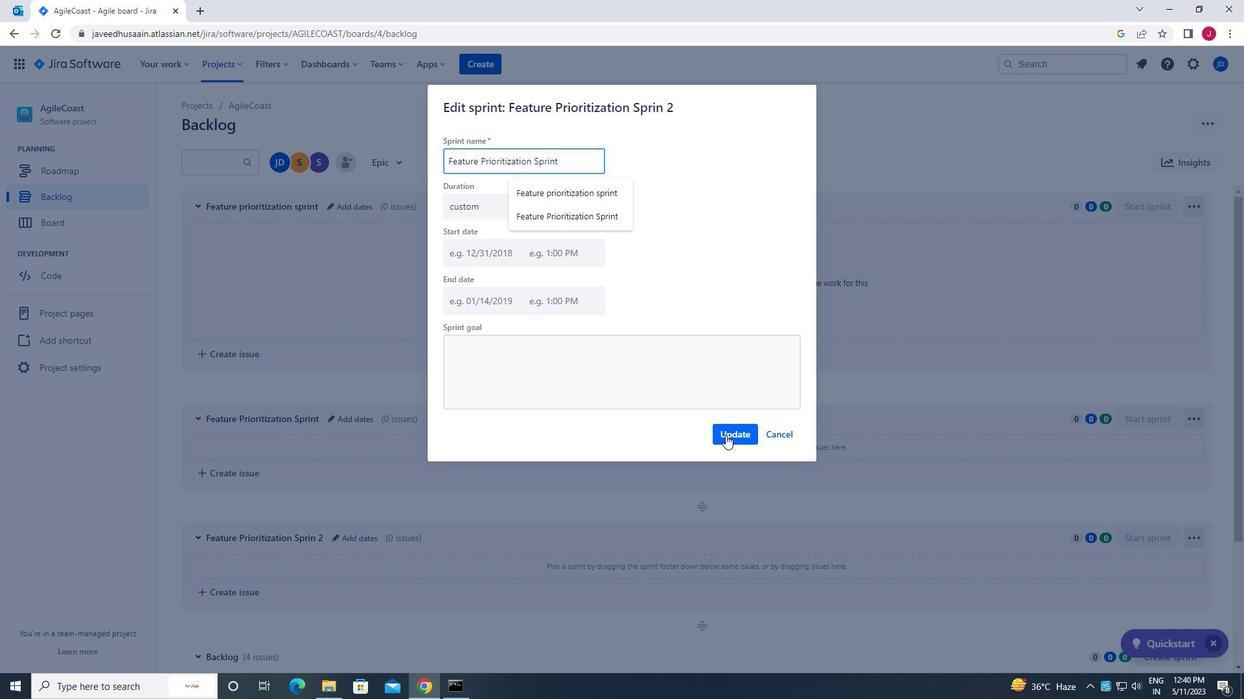 
Action: Mouse moved to (915, 427)
Screenshot: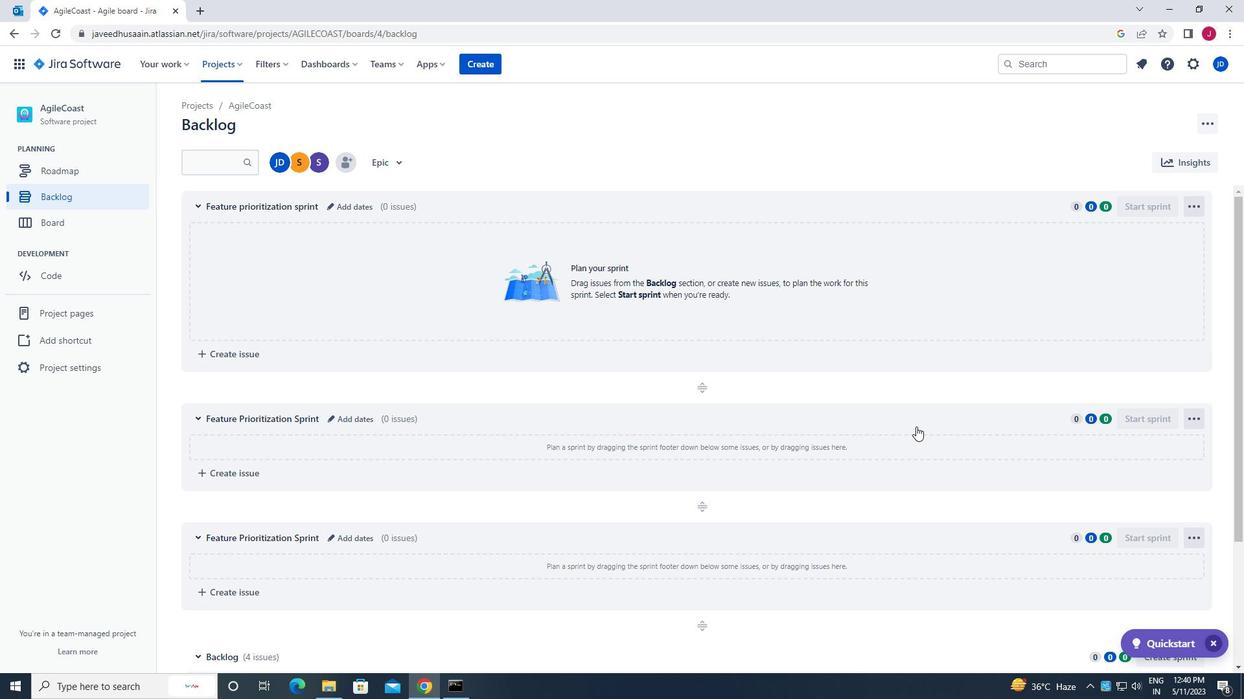 
Action: Mouse scrolled (915, 427) with delta (0, 0)
Screenshot: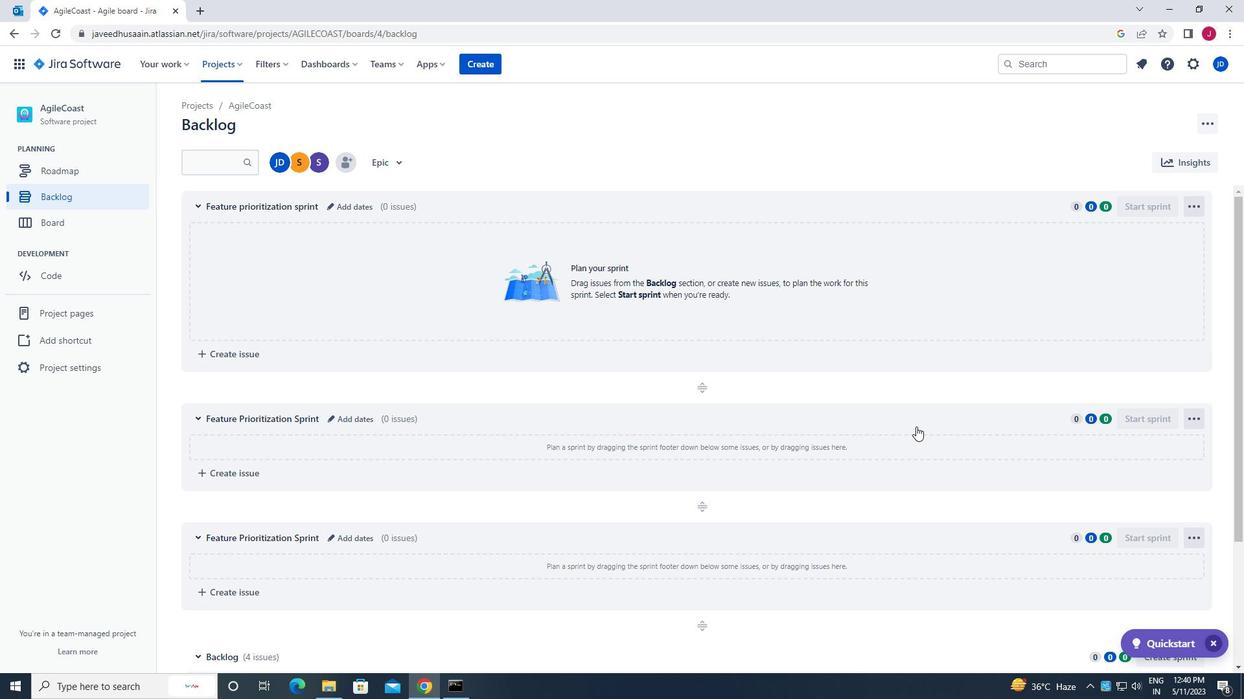 
Action: Mouse scrolled (915, 427) with delta (0, 0)
Screenshot: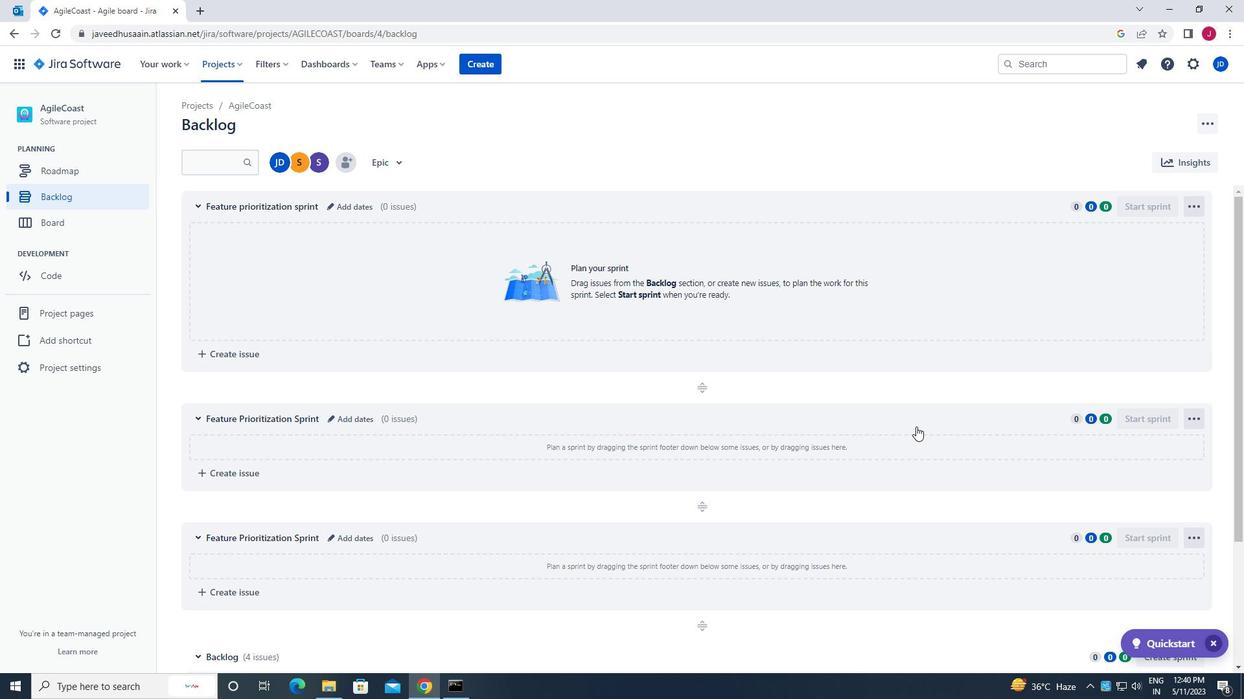 
Action: Mouse scrolled (915, 427) with delta (0, 0)
Screenshot: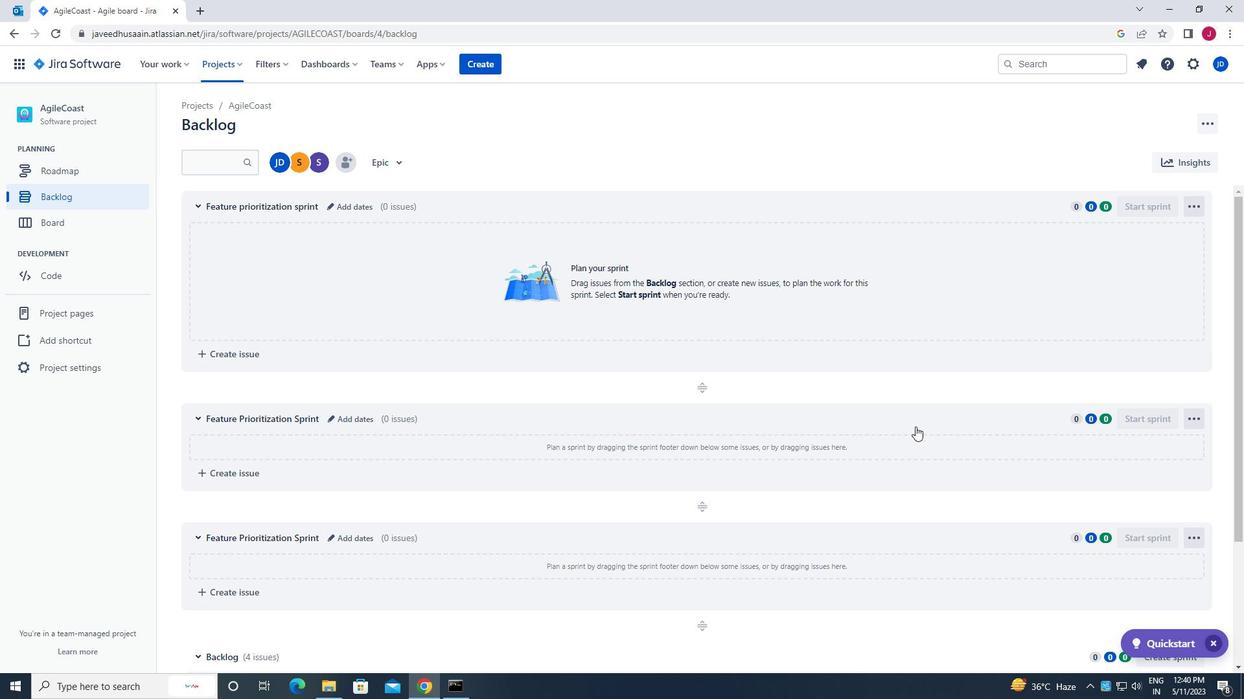 
Action: Mouse moved to (909, 427)
Screenshot: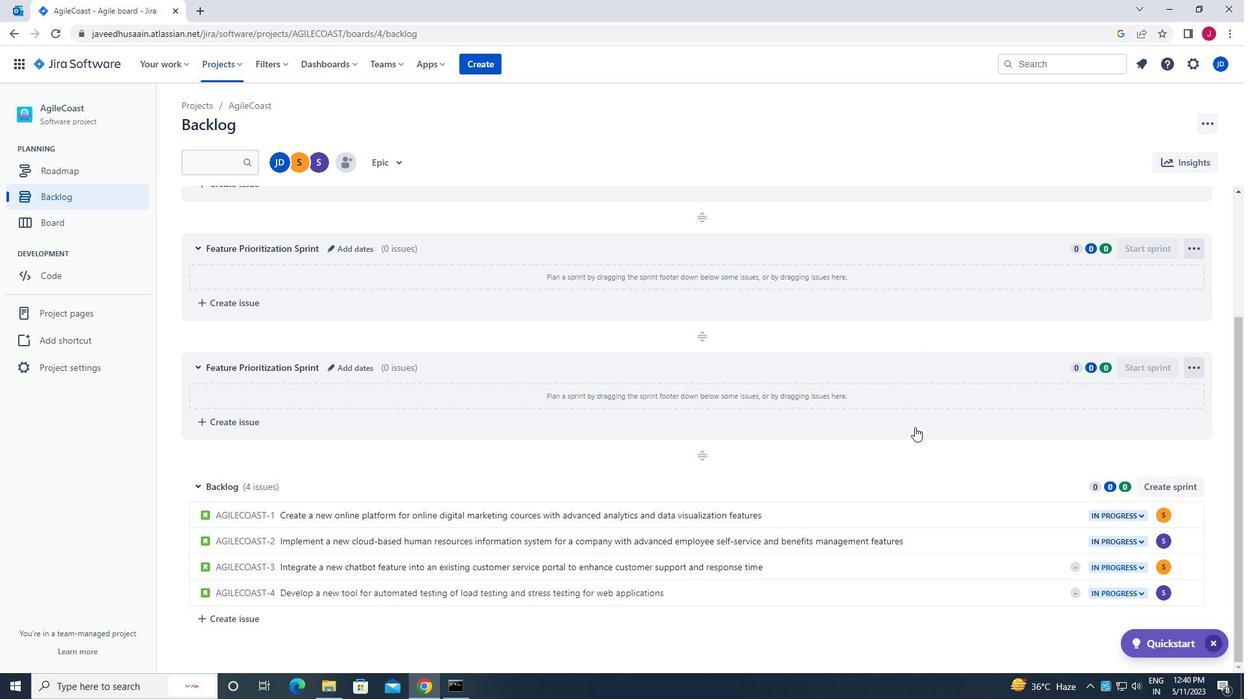 
Action: Mouse scrolled (909, 428) with delta (0, 0)
Screenshot: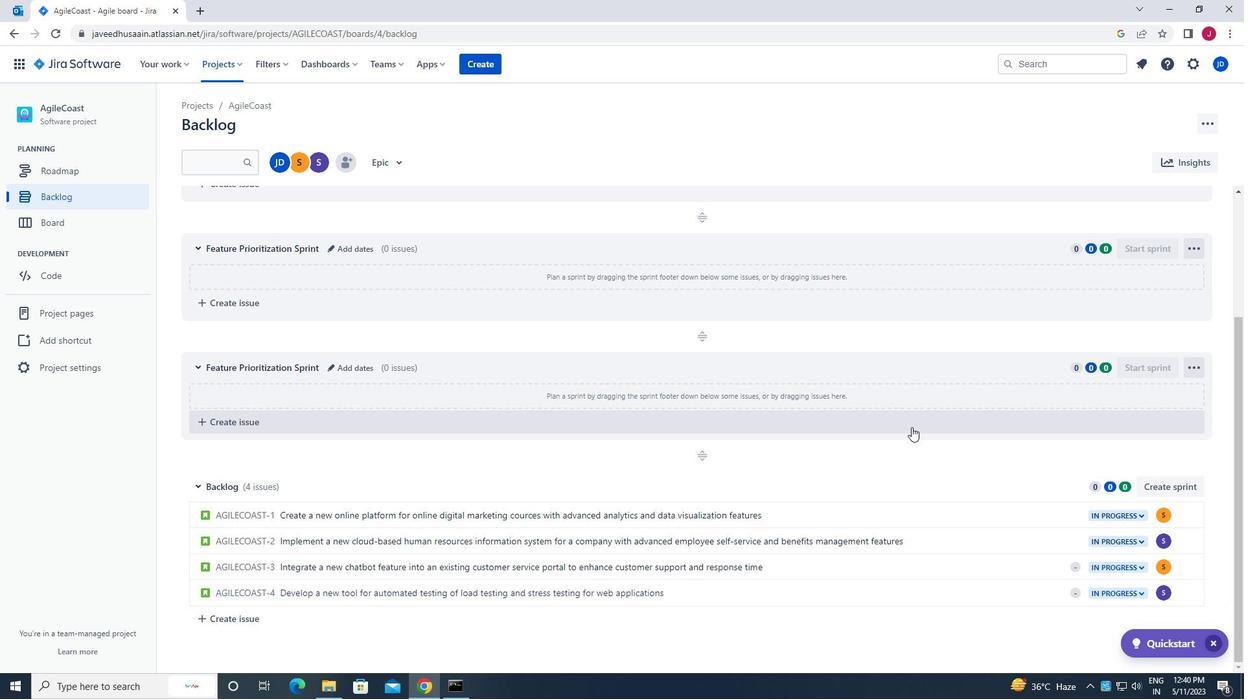 
